 Task: Send an email with the signature Anthony Hernandez with the subject 'Networking opportunity' and the message 'I look forward to hearing from you soon.' from softage.1@softage.net to softage.6@softage.net with an attached document Technical_specifications.pdf and move the email from Sent Items to the folder Tax documents
Action: Mouse moved to (92, 133)
Screenshot: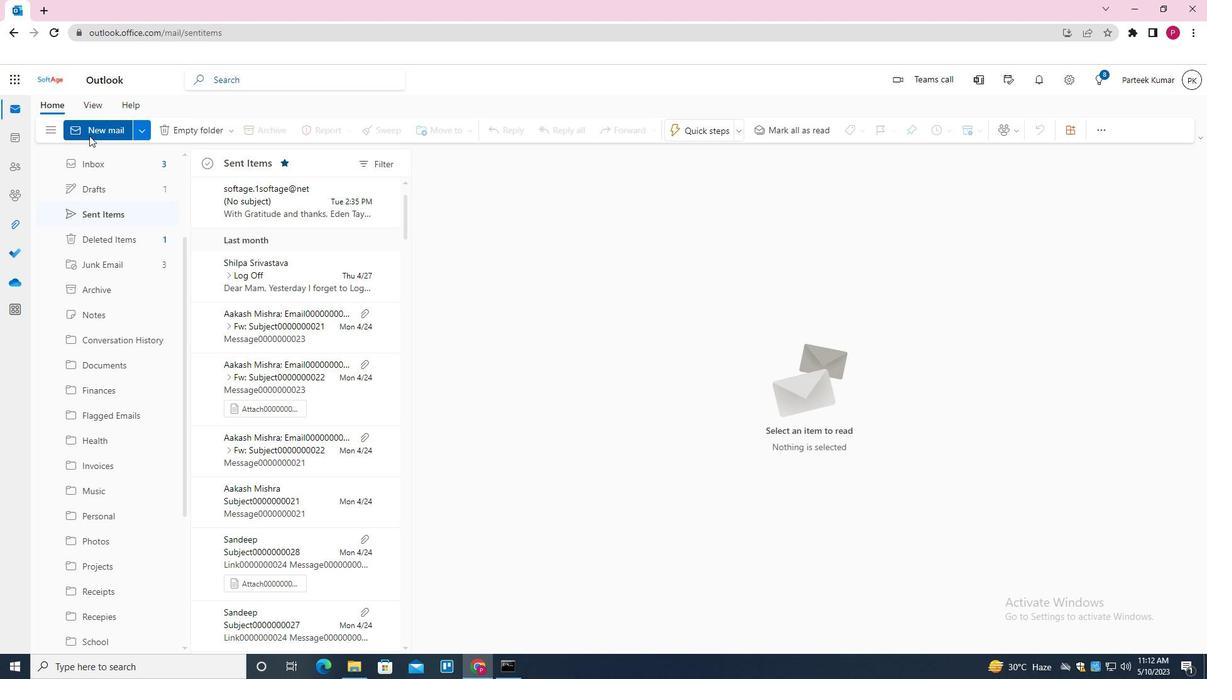 
Action: Mouse pressed left at (92, 133)
Screenshot: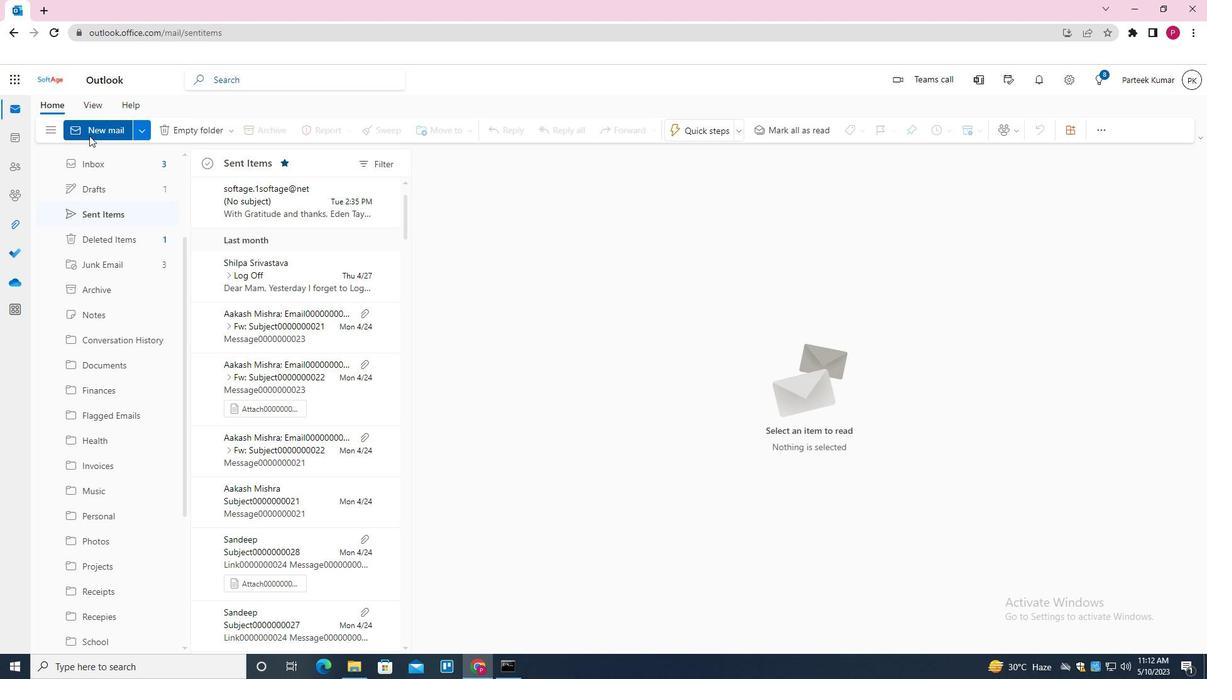 
Action: Mouse moved to (566, 304)
Screenshot: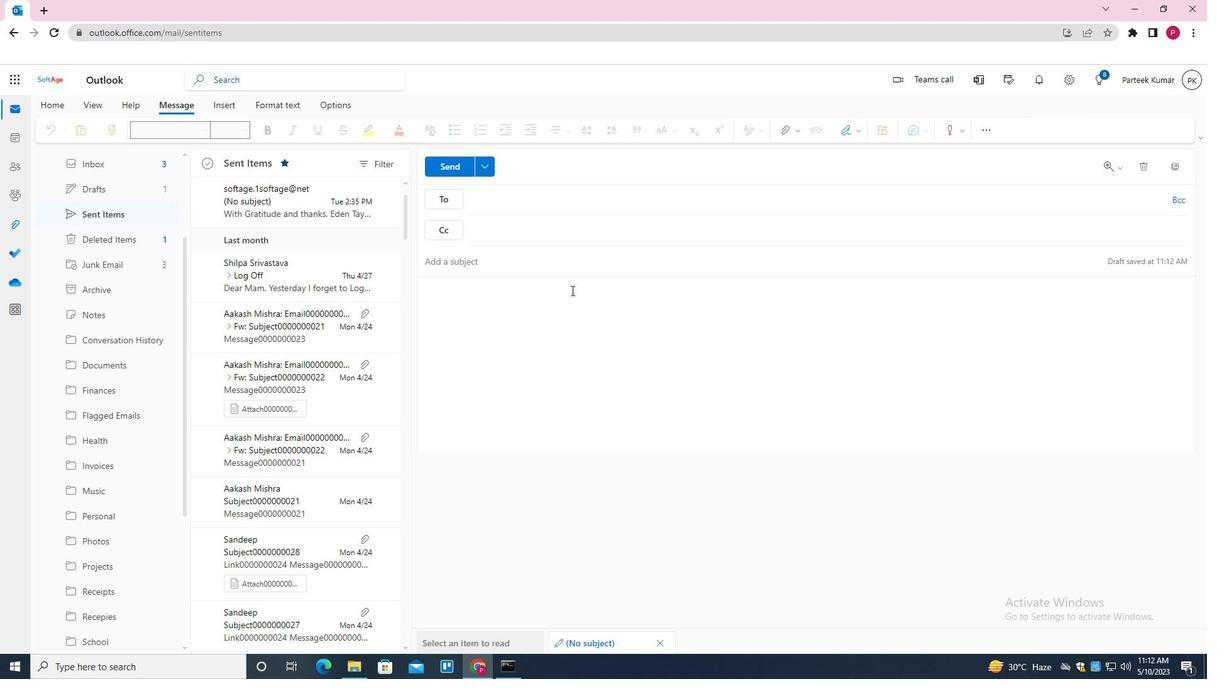 
Action: Mouse pressed left at (566, 304)
Screenshot: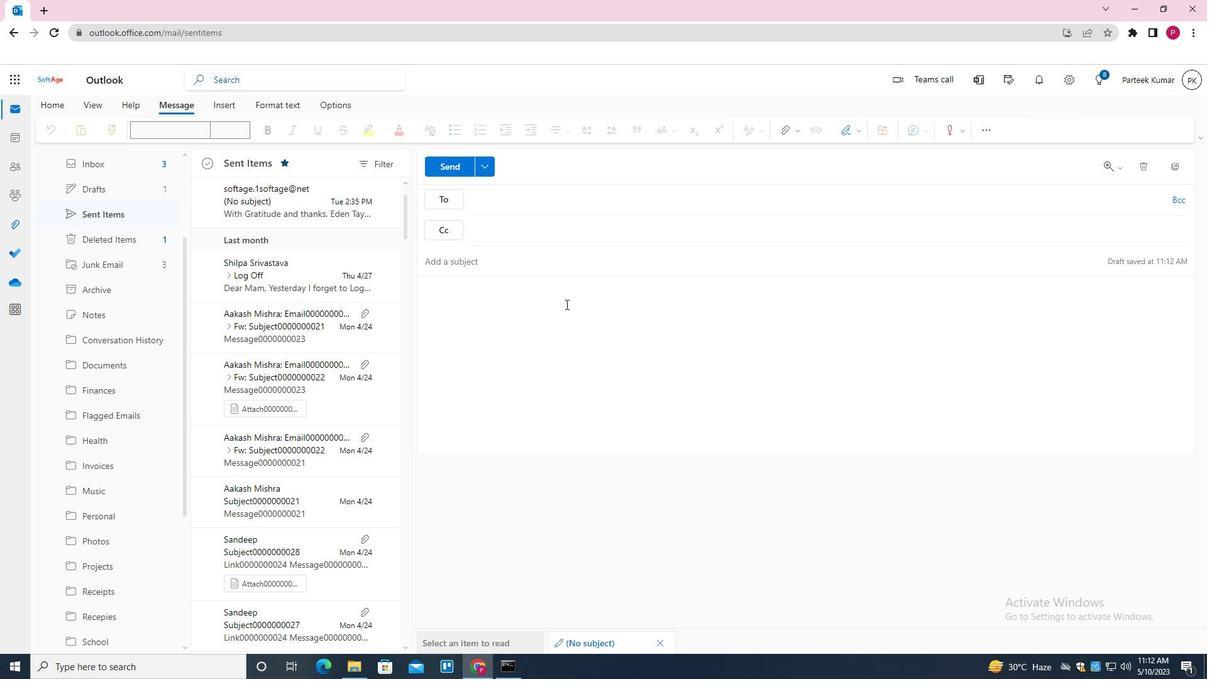 
Action: Mouse moved to (857, 131)
Screenshot: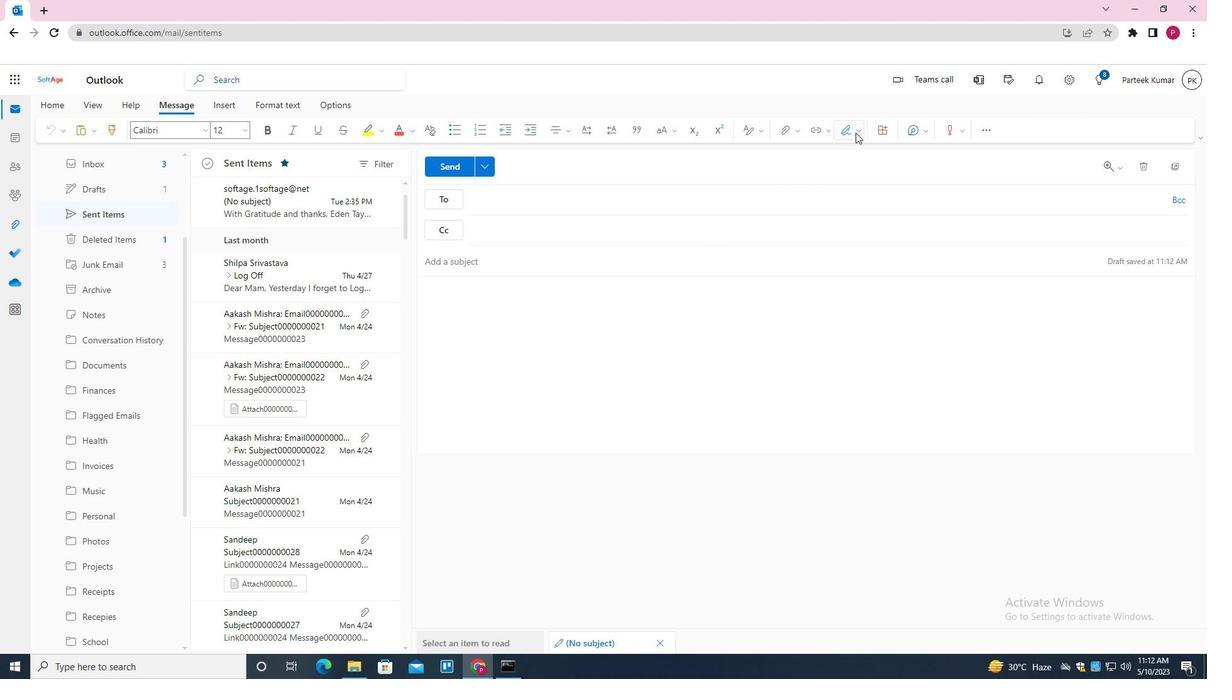 
Action: Mouse pressed left at (857, 131)
Screenshot: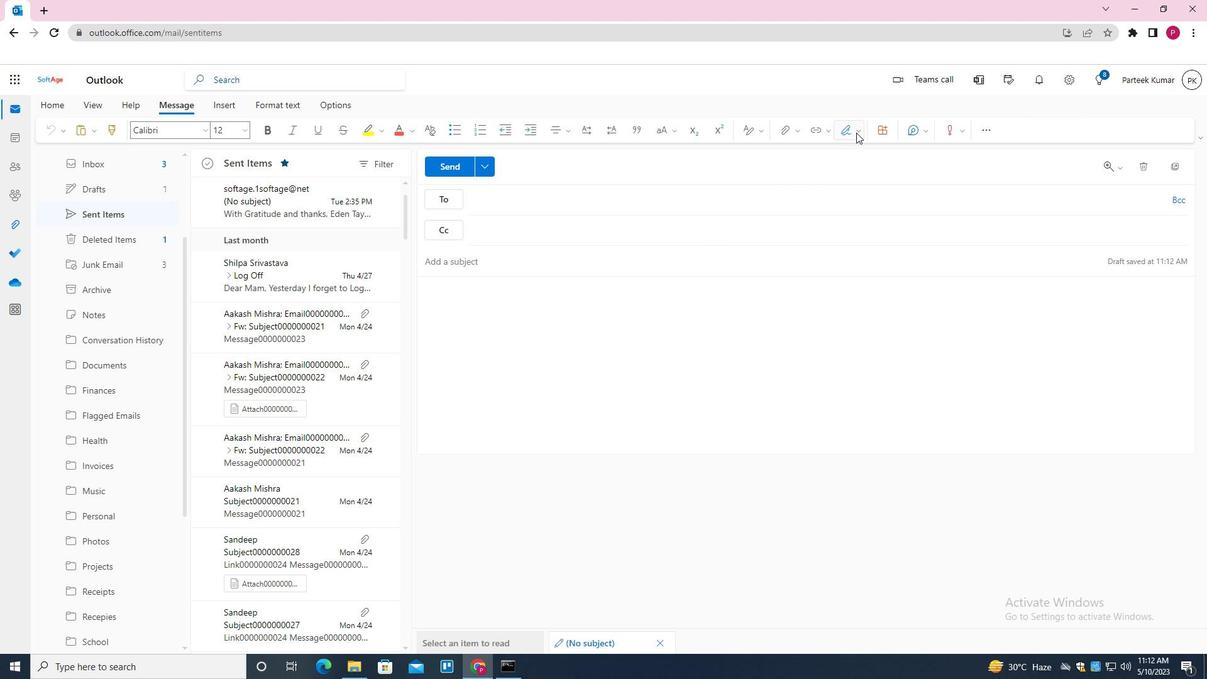 
Action: Mouse moved to (818, 451)
Screenshot: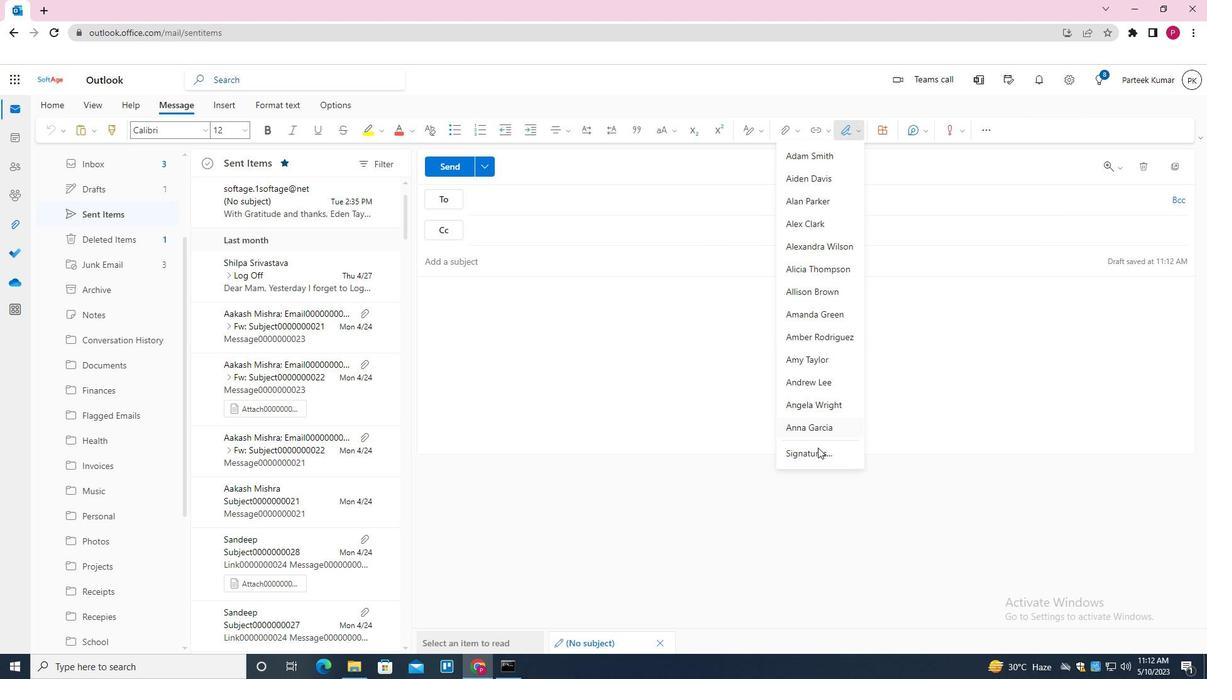 
Action: Mouse pressed left at (818, 451)
Screenshot: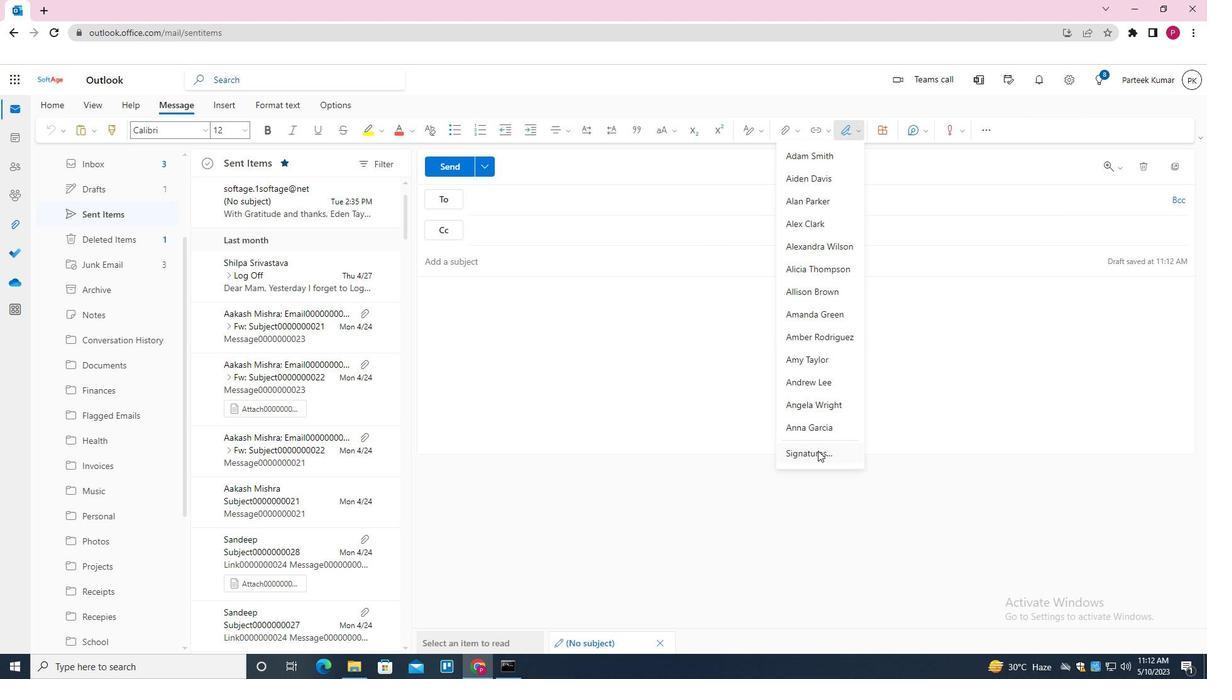 
Action: Mouse moved to (524, 210)
Screenshot: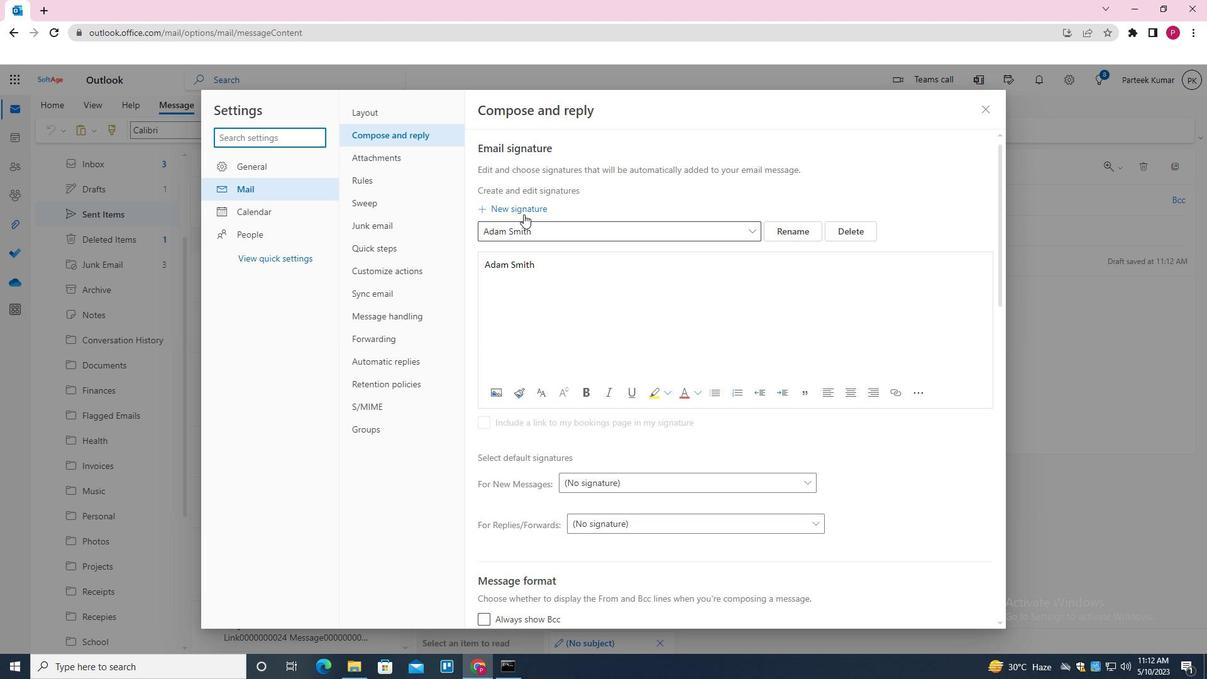 
Action: Mouse pressed left at (524, 210)
Screenshot: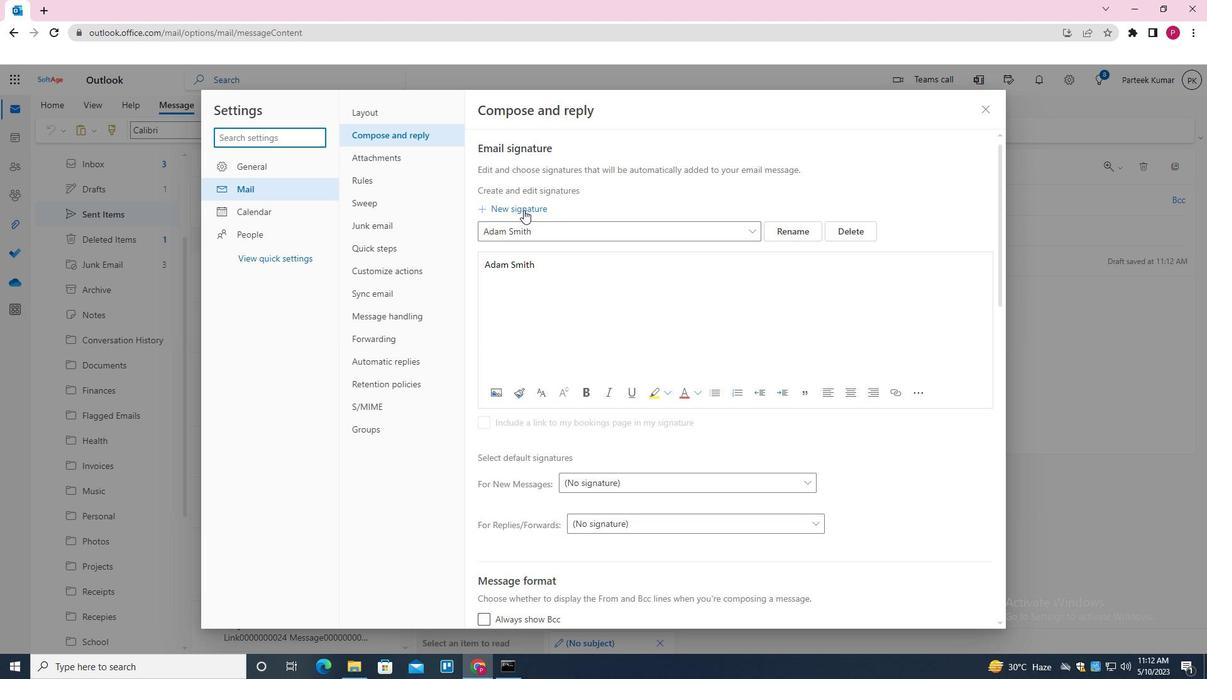 
Action: Mouse moved to (530, 229)
Screenshot: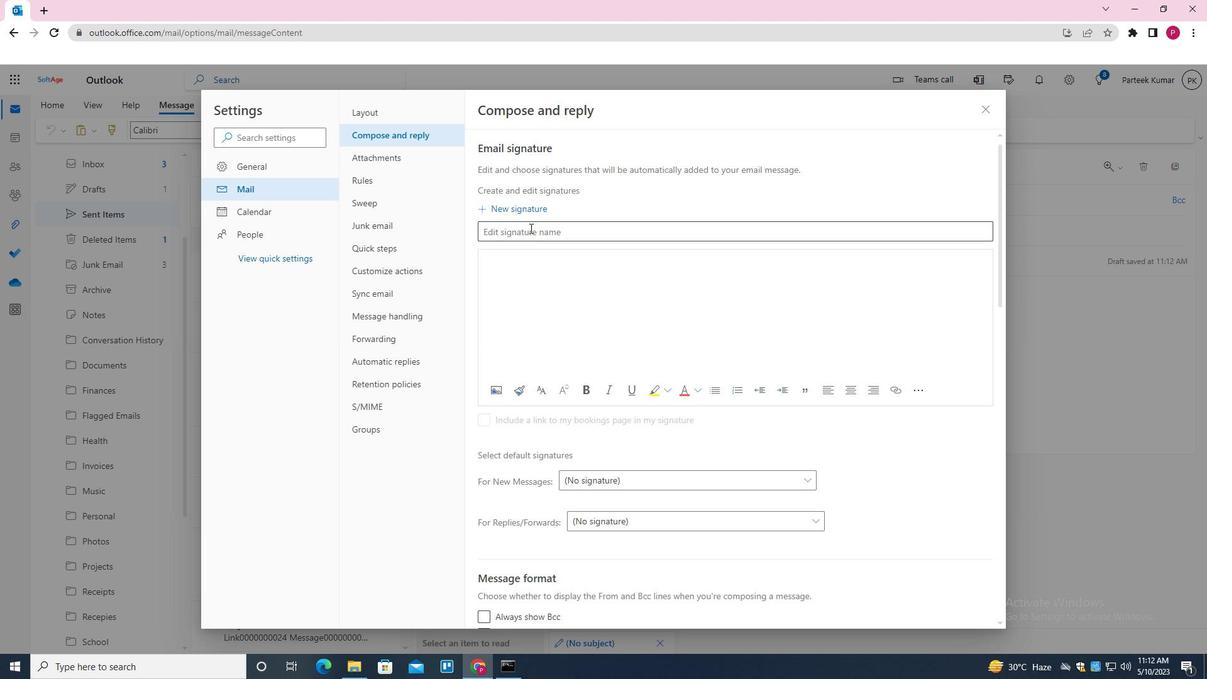 
Action: Mouse pressed left at (530, 229)
Screenshot: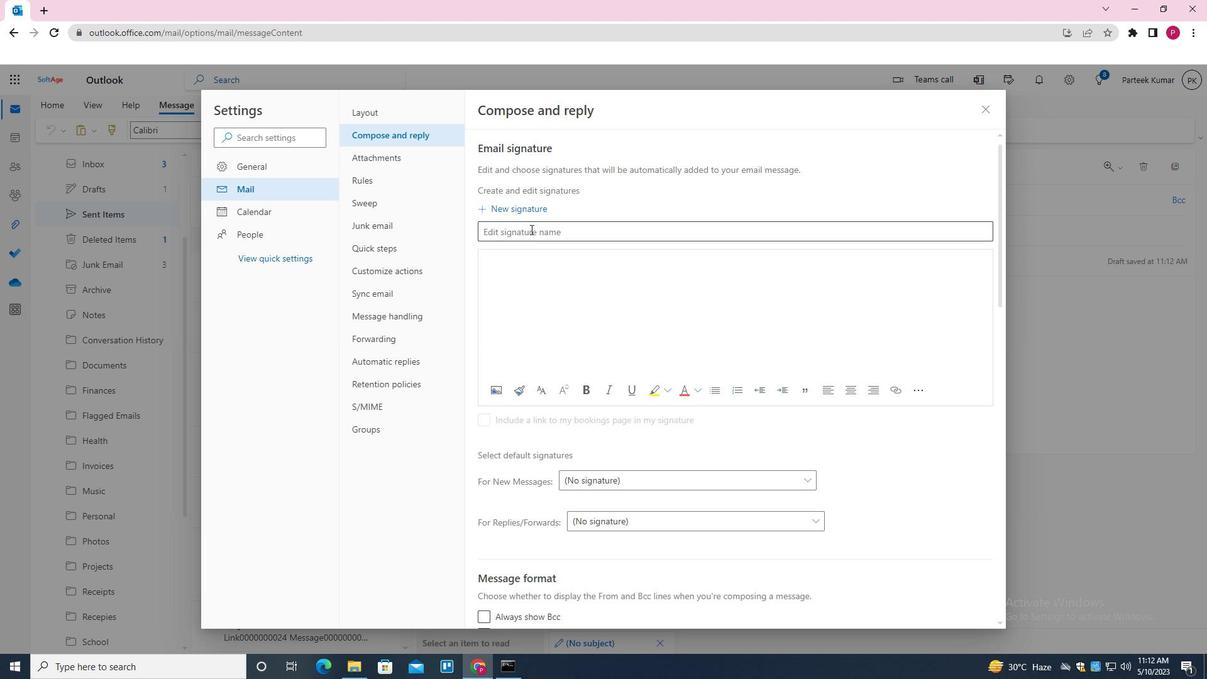 
Action: Key pressed <Key.shift>ANTHONY<Key.space><Key.shift><Key.shift>HERNENDAZ
Screenshot: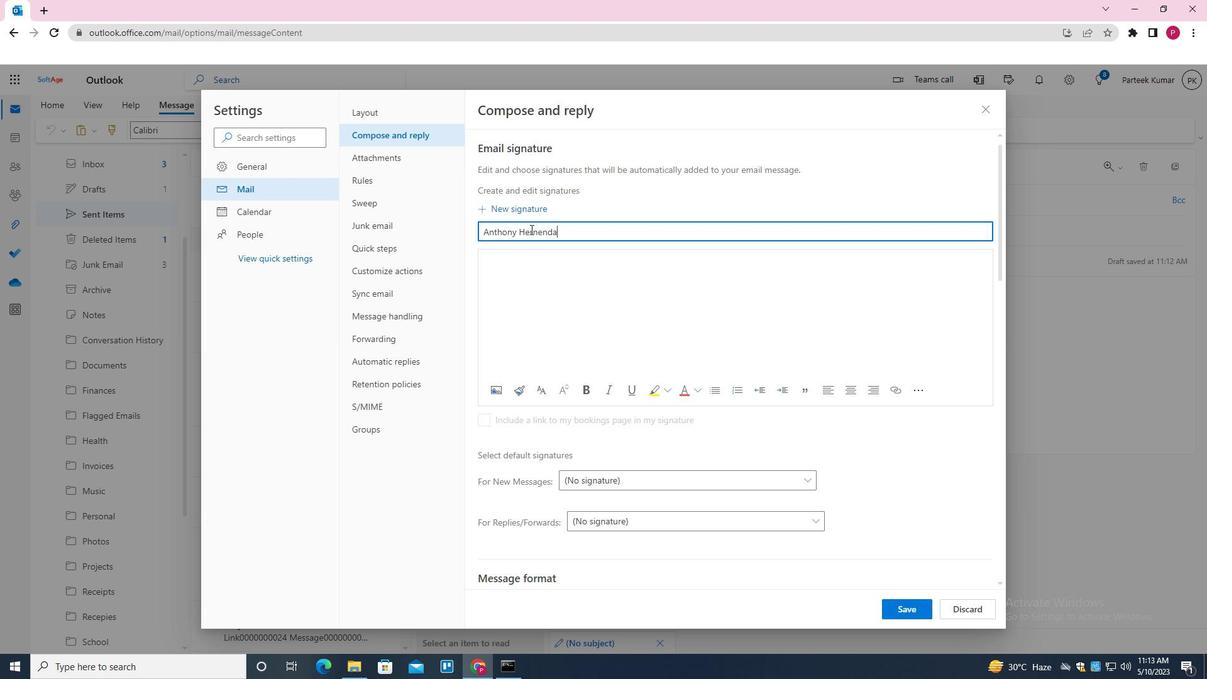 
Action: Mouse moved to (570, 231)
Screenshot: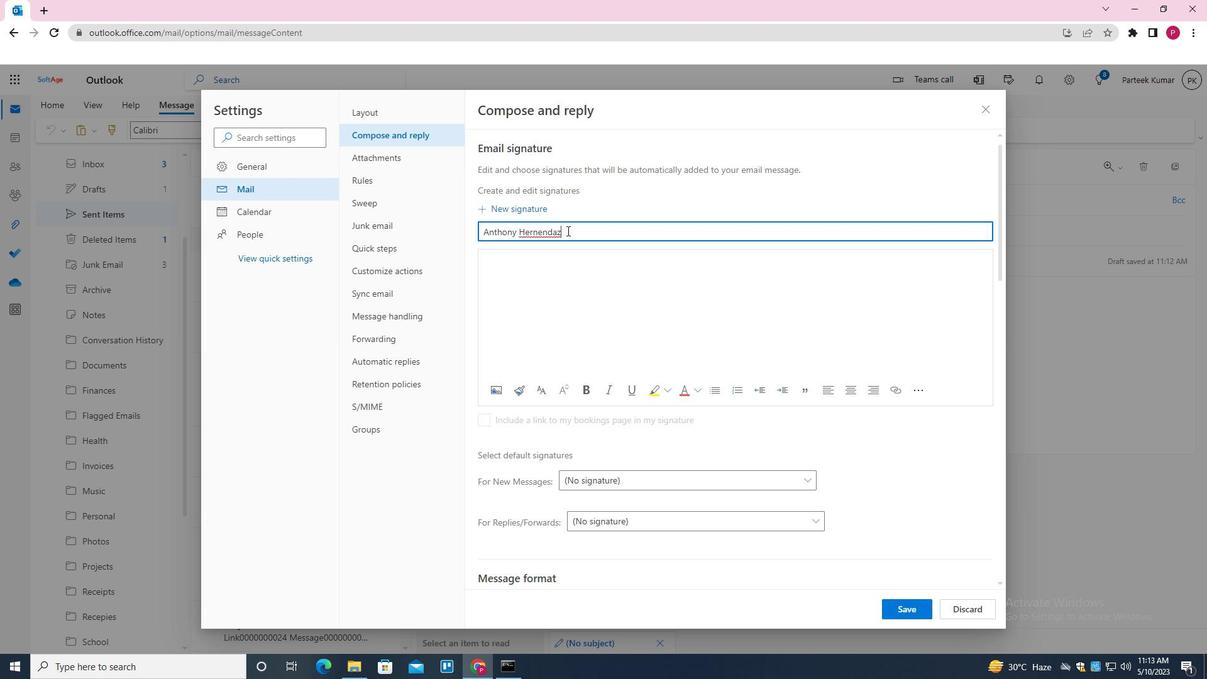 
Action: Mouse pressed left at (570, 231)
Screenshot: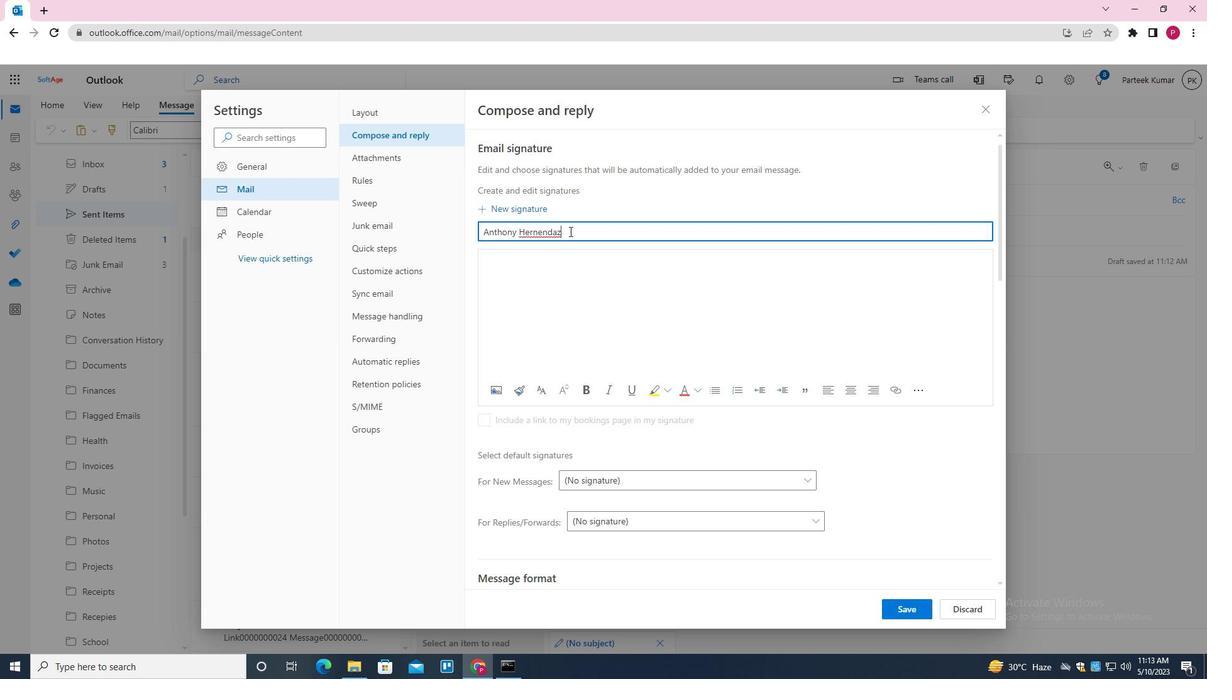 
Action: Key pressed <Key.backspace><Key.backspace><Key.backspace><Key.backspace><Key.backspace>ANDEZ
Screenshot: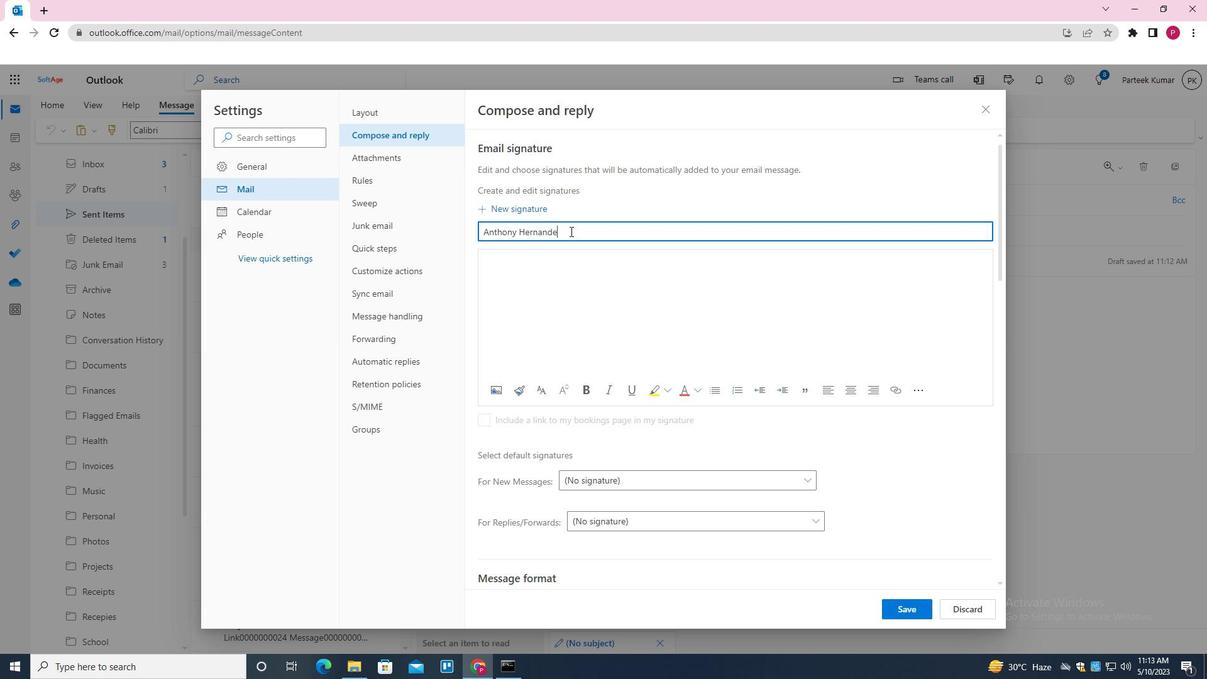 
Action: Mouse moved to (568, 258)
Screenshot: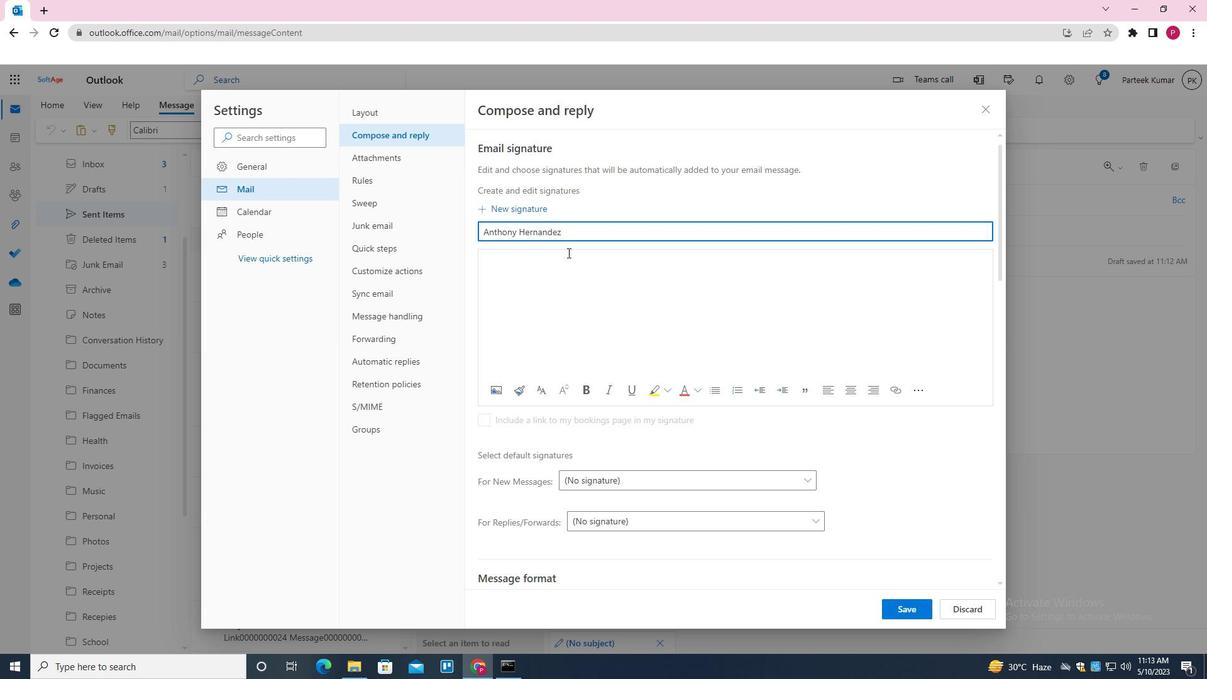 
Action: Mouse pressed left at (568, 258)
Screenshot: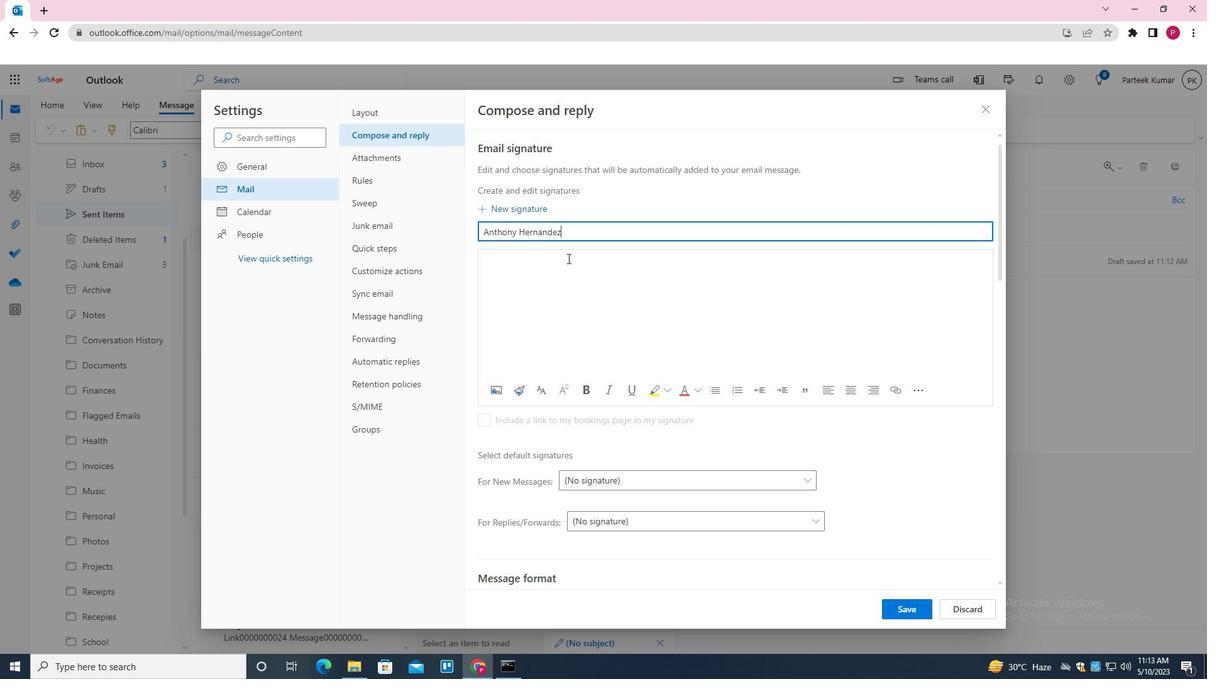 
Action: Key pressed <Key.shift>ANTHONY<Key.space><Key.shift>HERNANDEZ
Screenshot: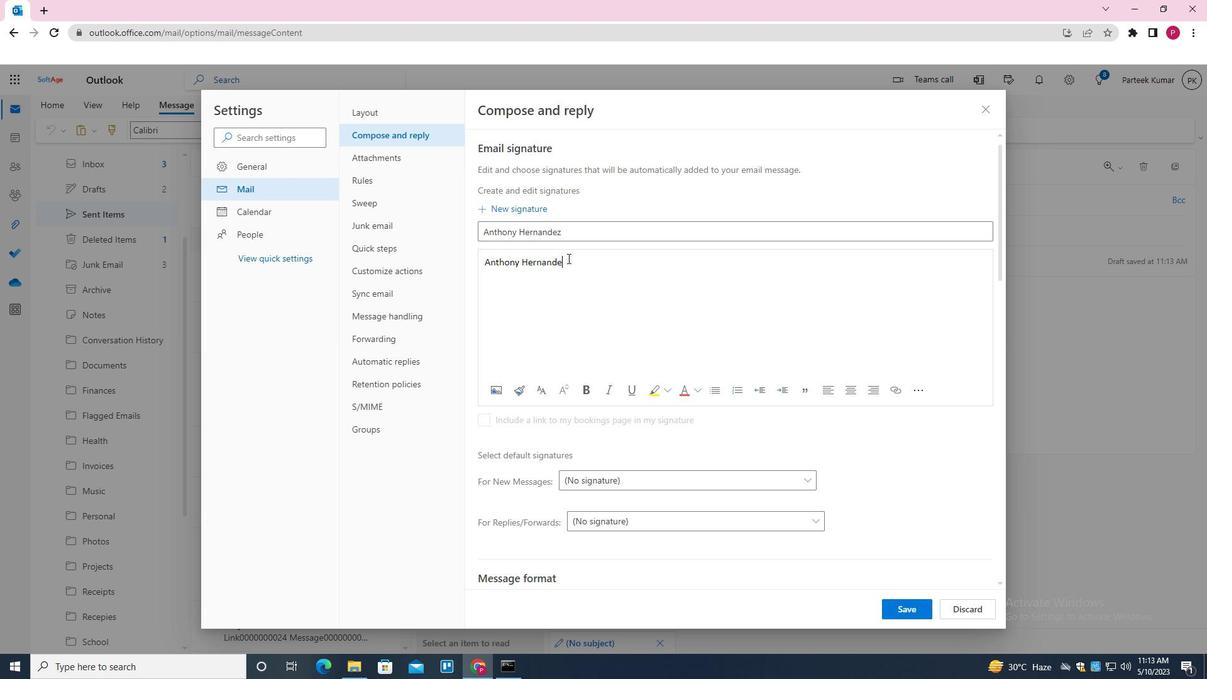 
Action: Mouse moved to (910, 620)
Screenshot: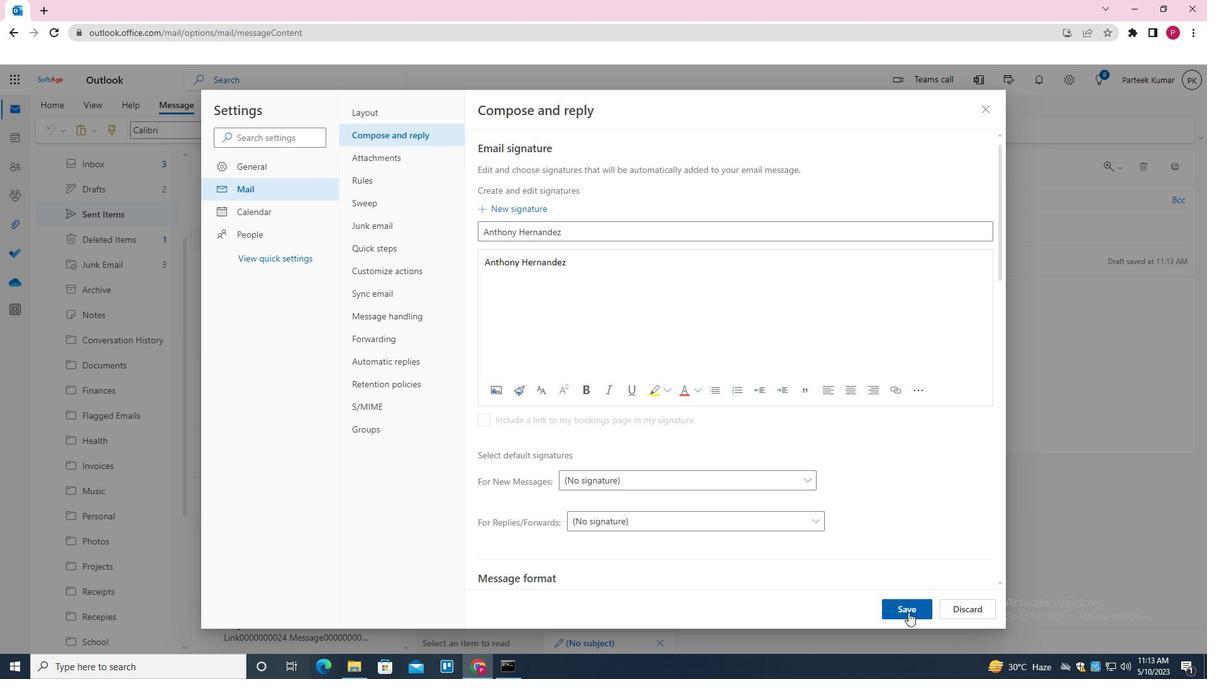 
Action: Mouse pressed left at (910, 620)
Screenshot: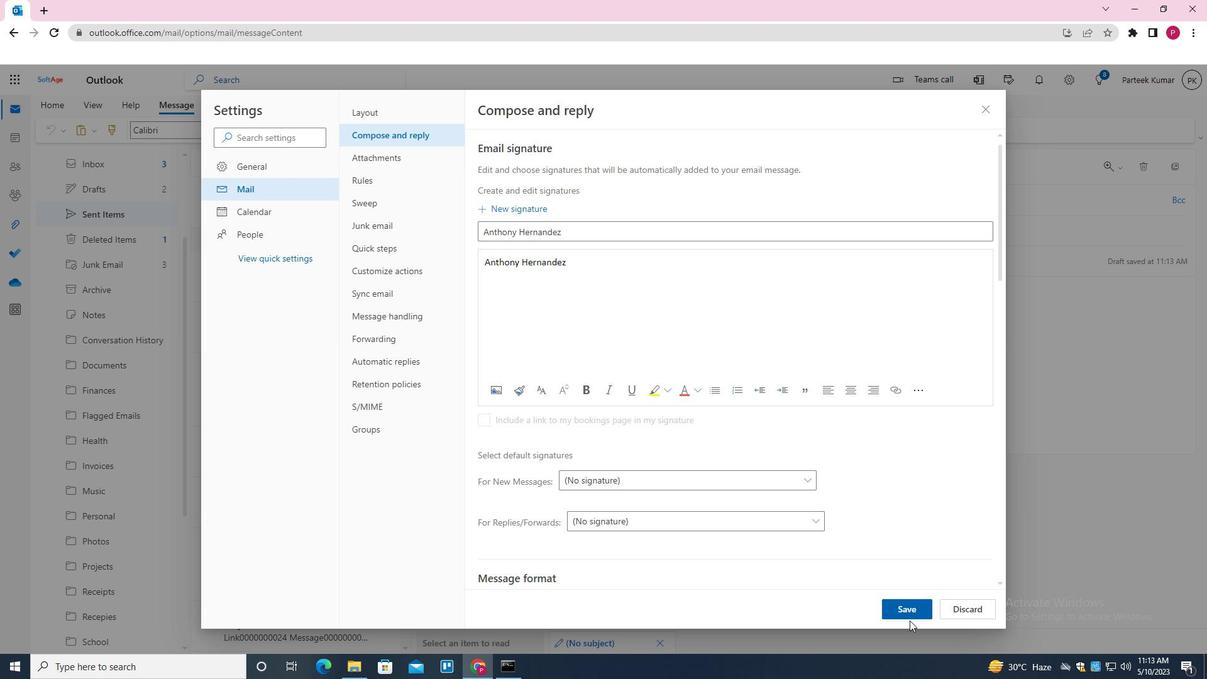 
Action: Mouse moved to (892, 606)
Screenshot: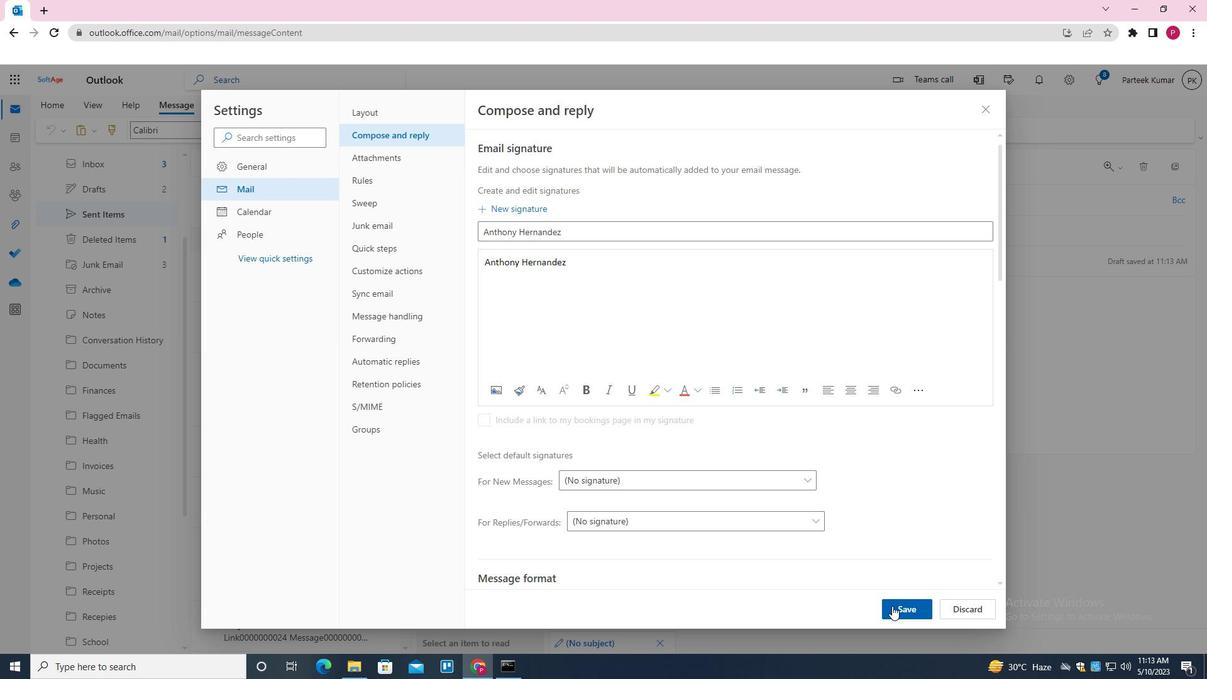 
Action: Mouse pressed left at (892, 606)
Screenshot: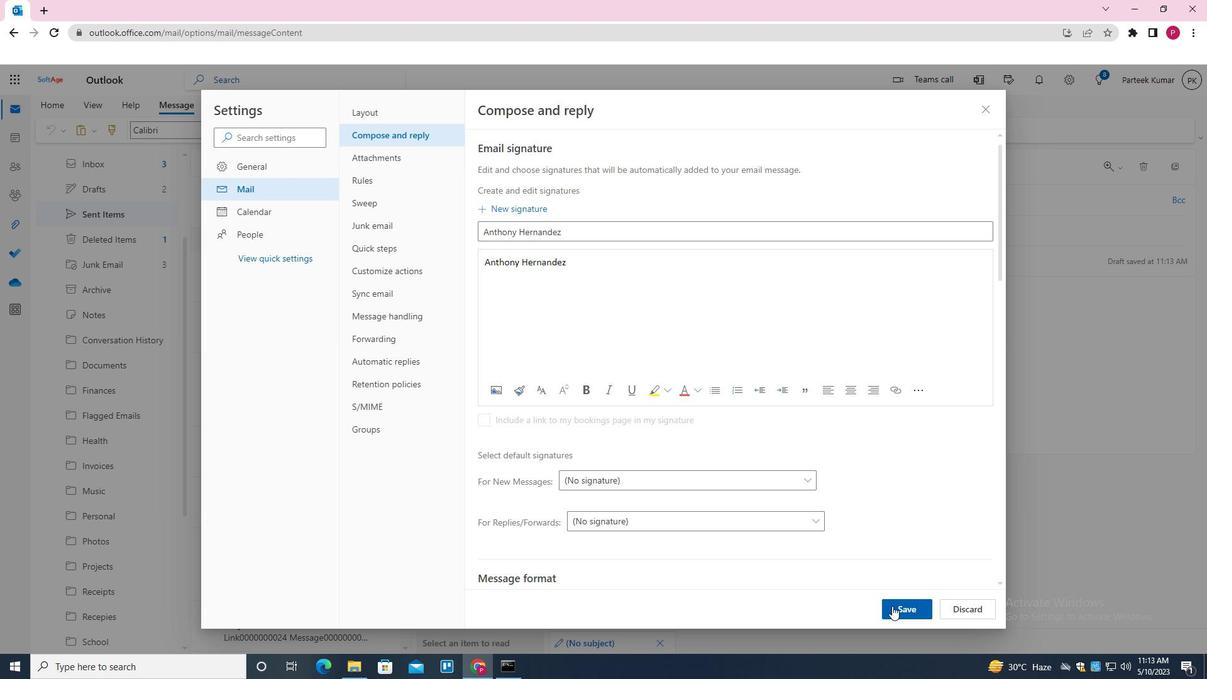 
Action: Mouse moved to (983, 105)
Screenshot: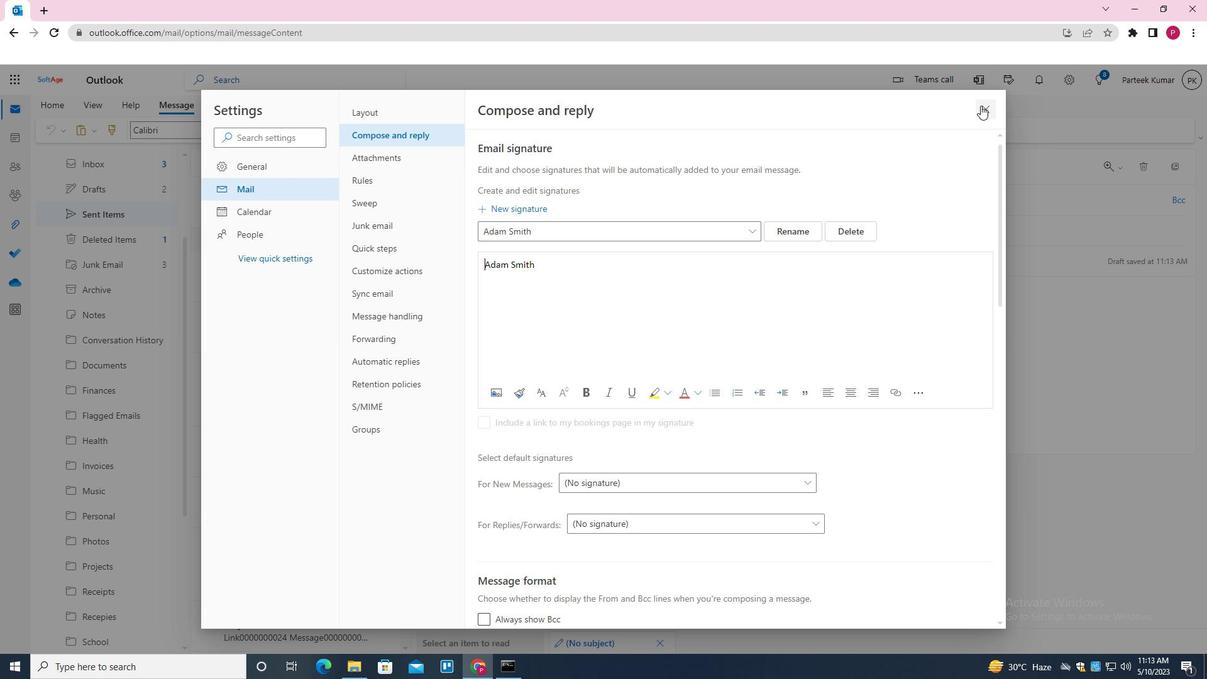 
Action: Mouse pressed left at (983, 105)
Screenshot: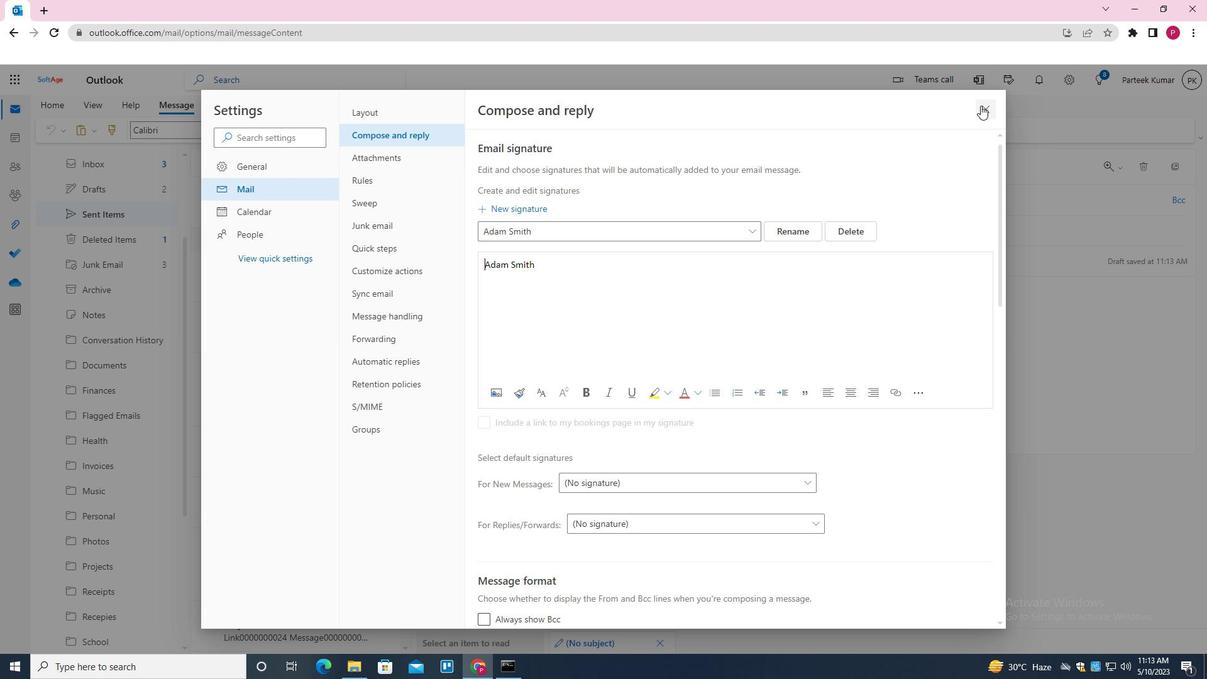 
Action: Mouse moved to (629, 348)
Screenshot: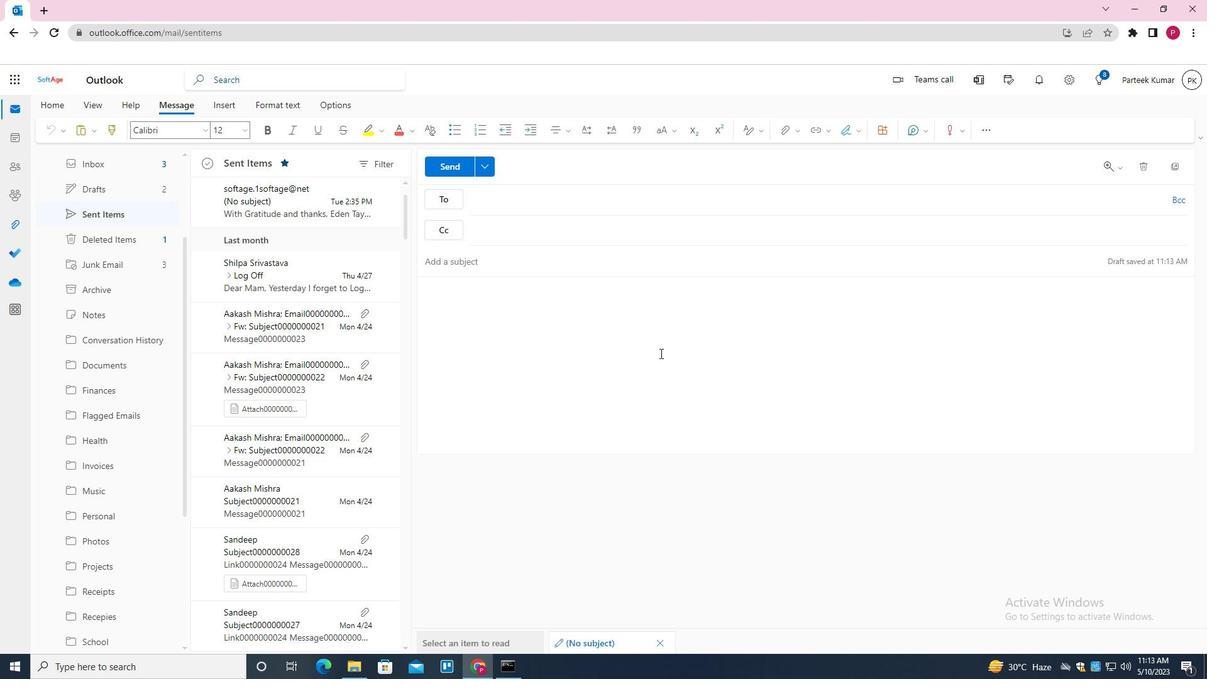 
Action: Mouse pressed left at (629, 348)
Screenshot: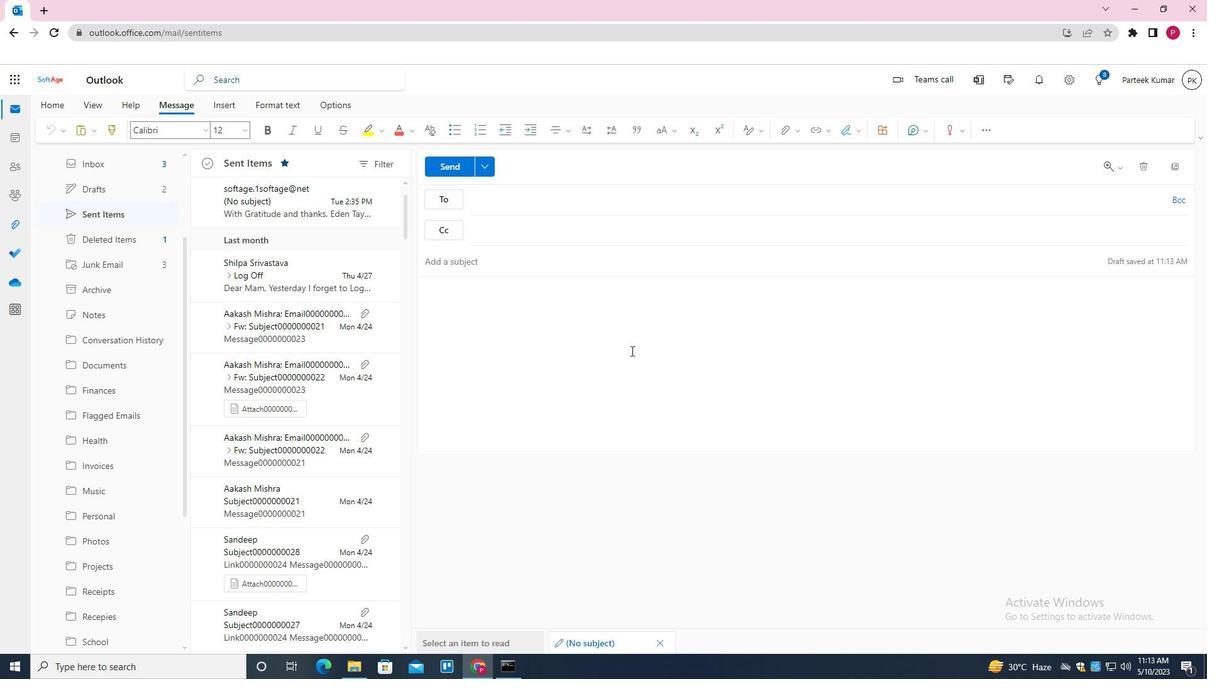 
Action: Mouse moved to (858, 134)
Screenshot: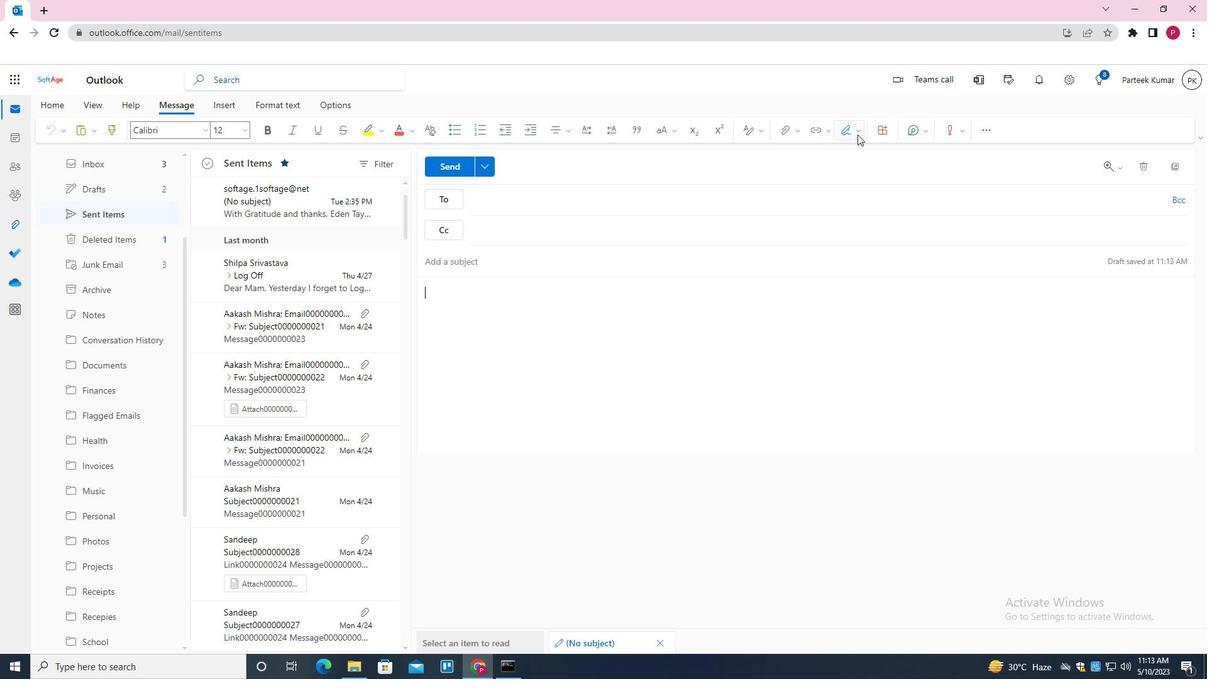 
Action: Mouse pressed left at (858, 134)
Screenshot: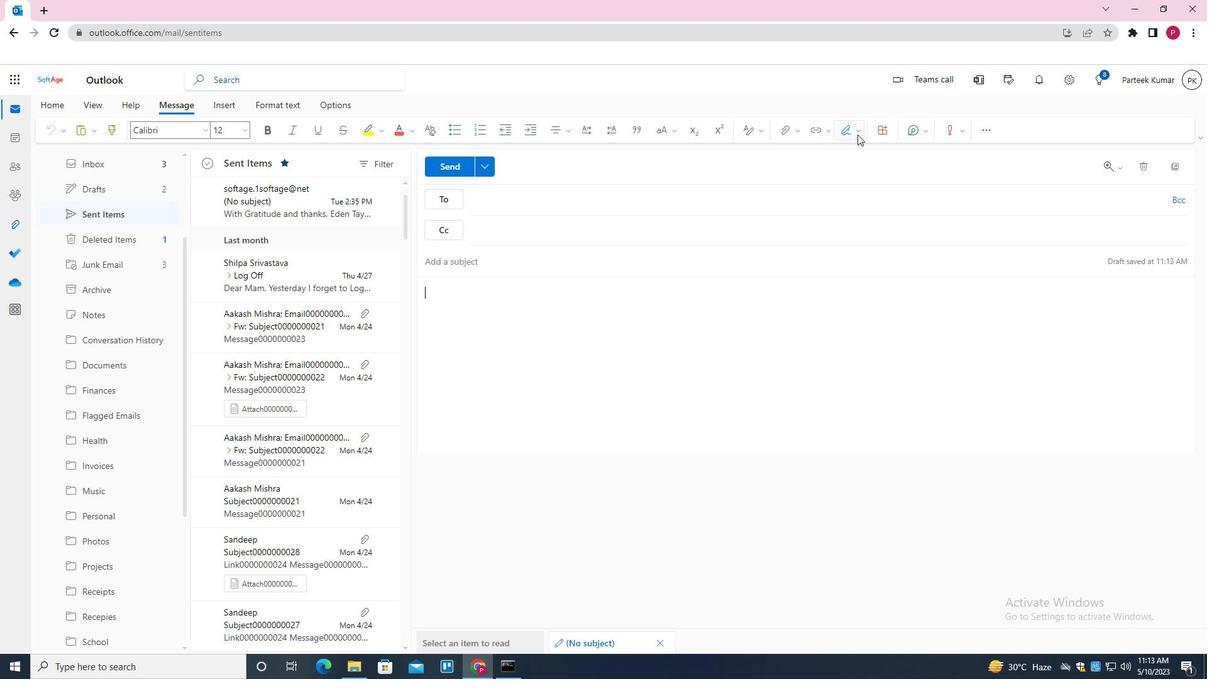 
Action: Mouse moved to (833, 449)
Screenshot: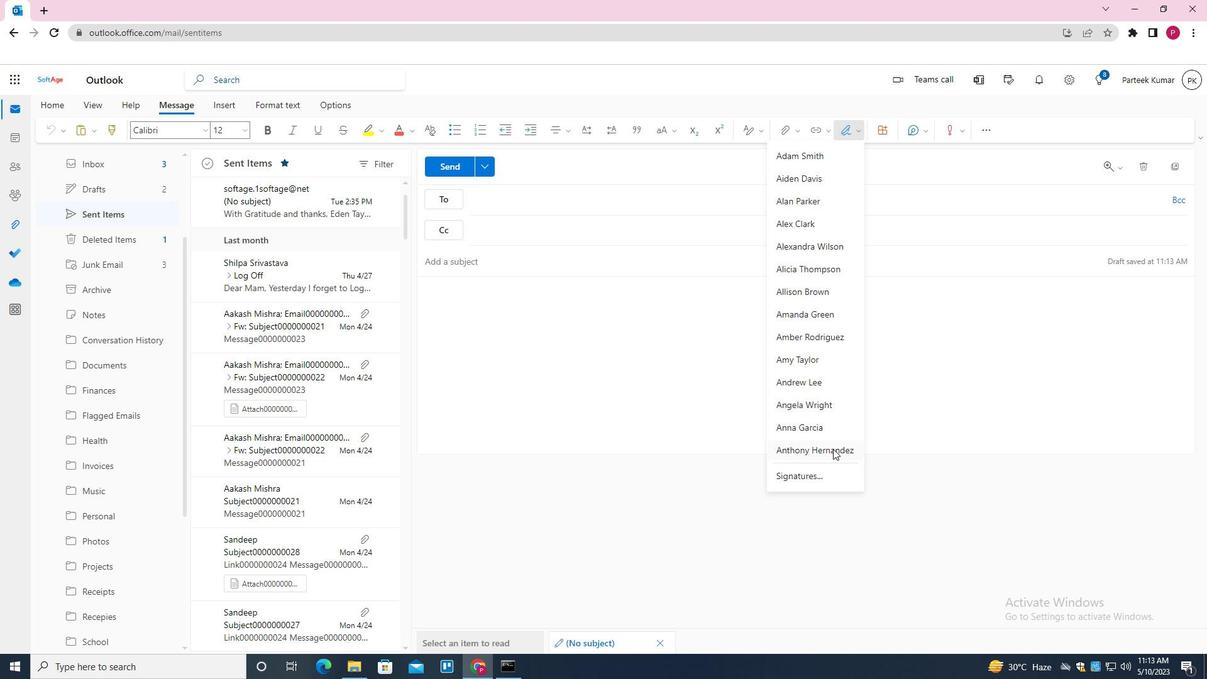 
Action: Mouse pressed left at (833, 449)
Screenshot: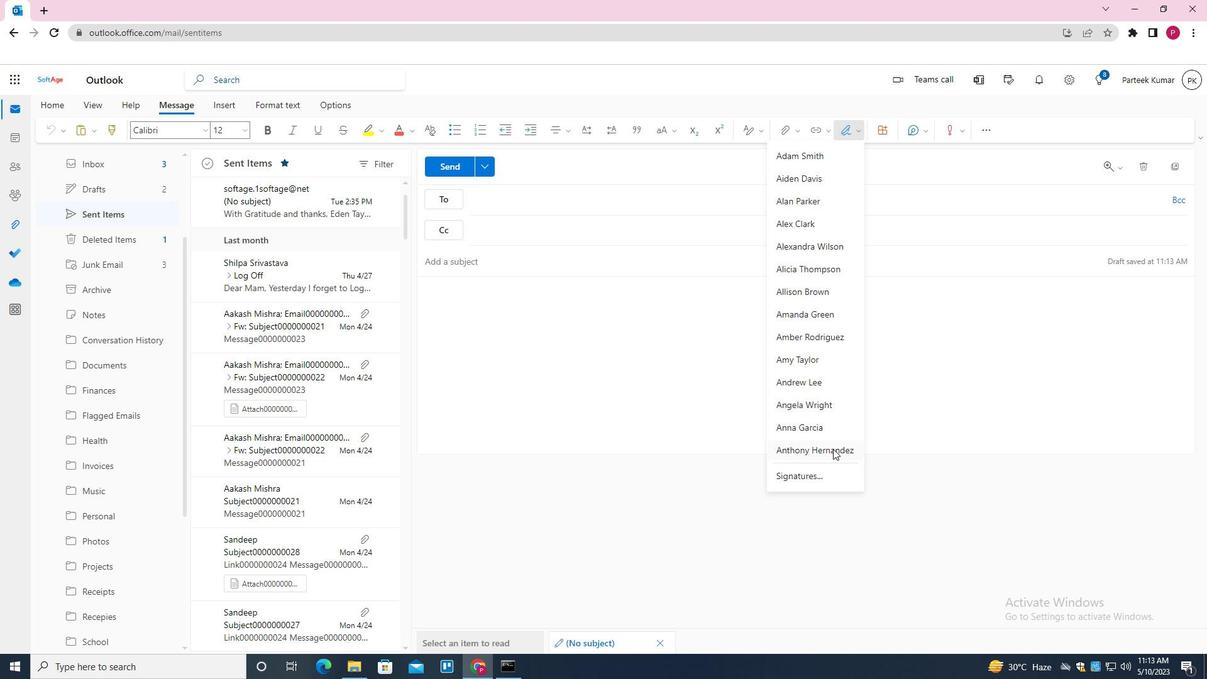 
Action: Mouse moved to (494, 256)
Screenshot: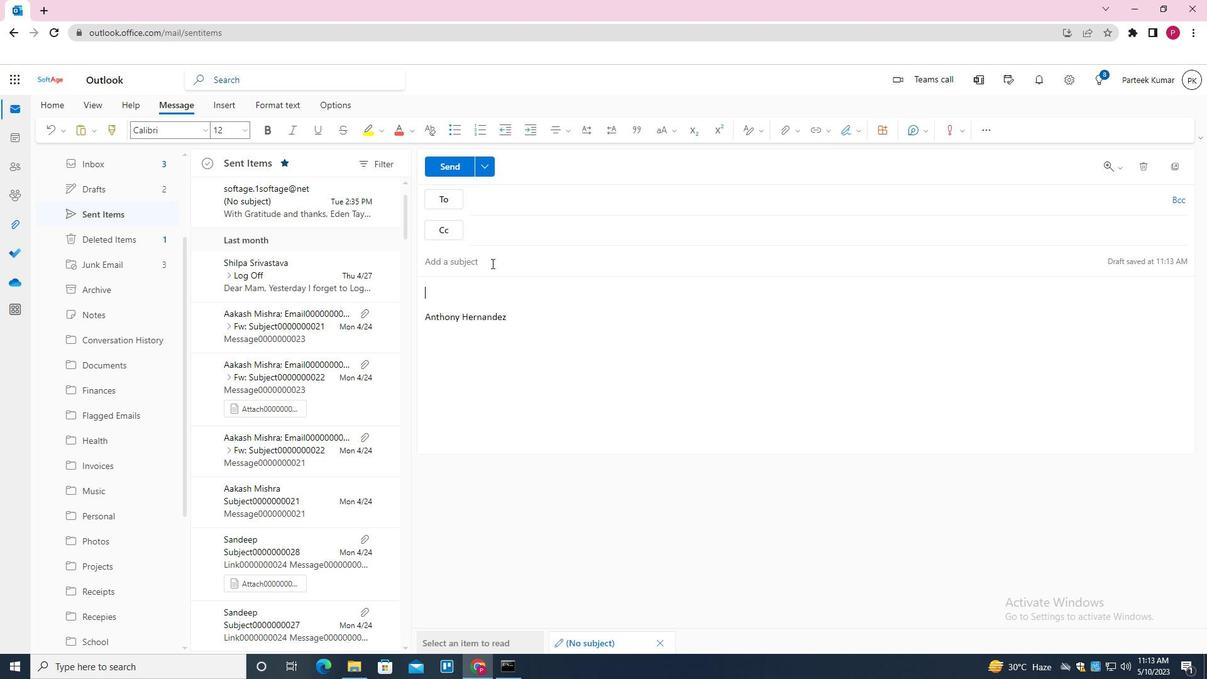 
Action: Mouse pressed left at (494, 256)
Screenshot: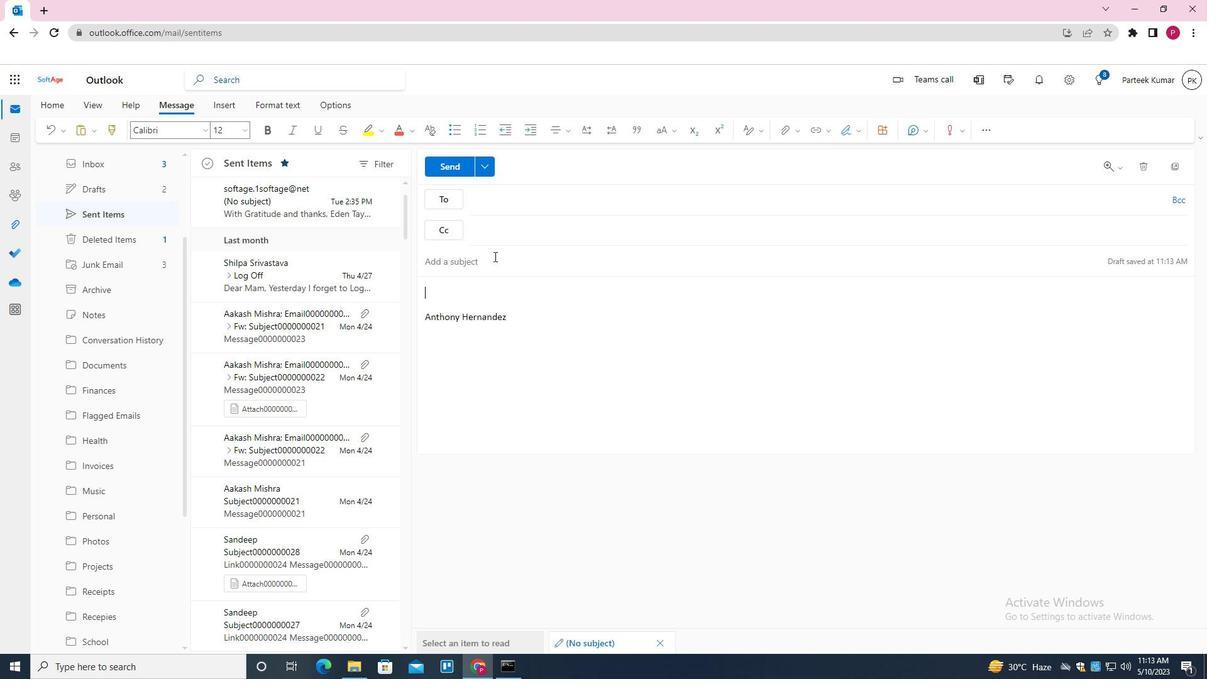 
Action: Key pressed <Key.shift>NETWORKING<Key.space>OPPORTUNITY
Screenshot: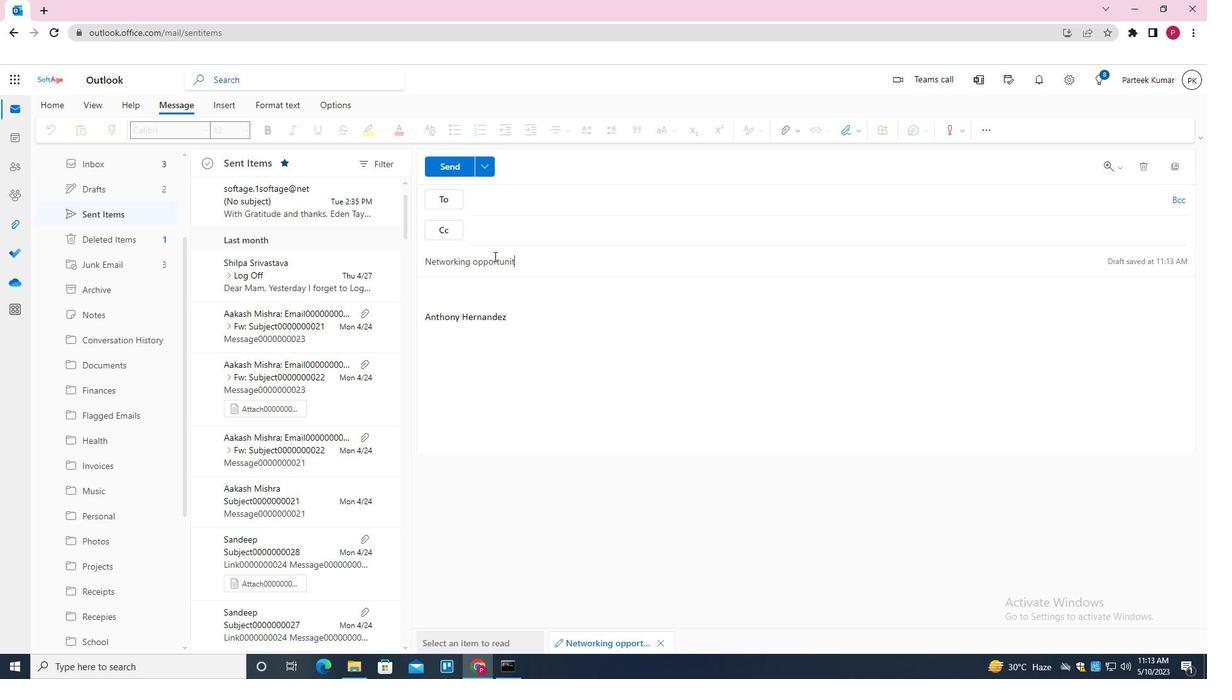 
Action: Mouse moved to (454, 290)
Screenshot: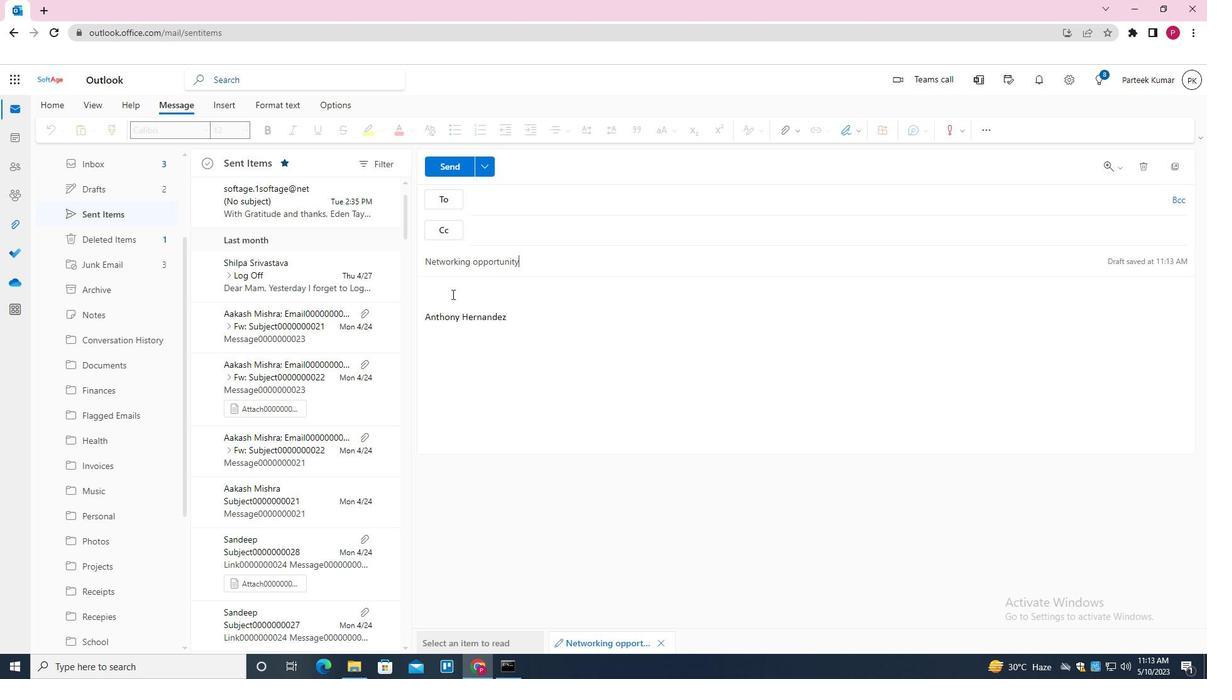 
Action: Mouse pressed left at (454, 290)
Screenshot: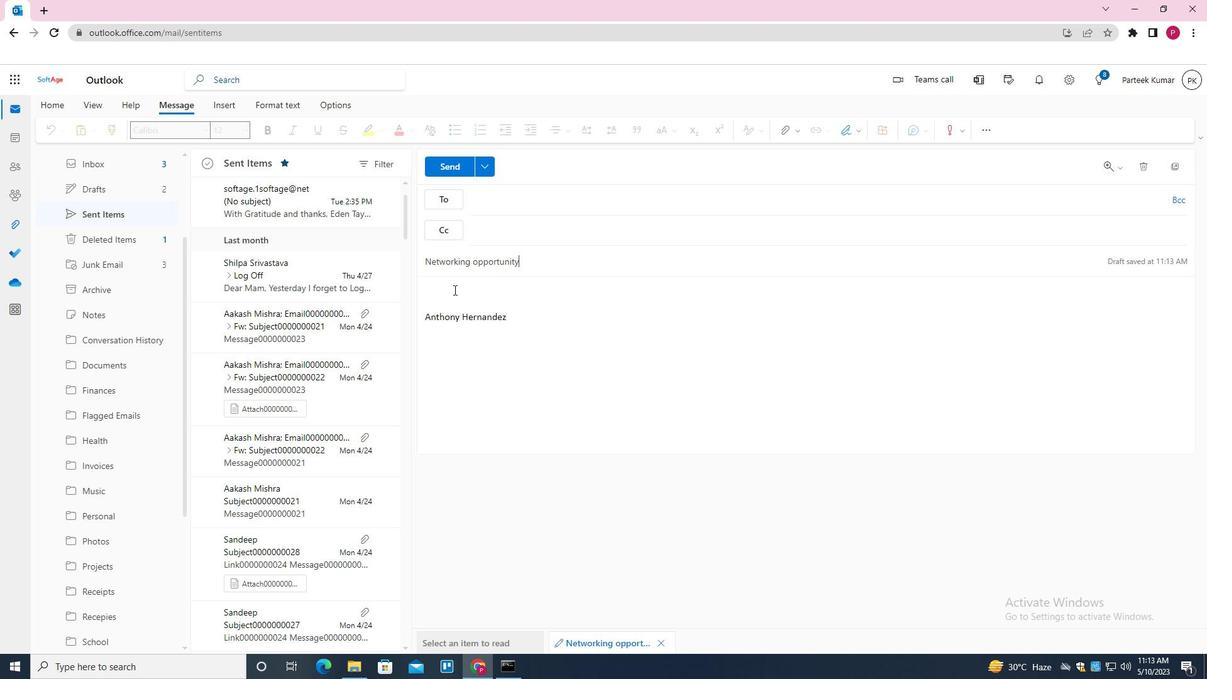 
Action: Key pressed <Key.shift>I<Key.space>LOOK<Key.space>FORWARD<Key.space>TO<Key.space>HEARING<Key.space>FROM<Key.space>YOU<Key.space>SOON
Screenshot: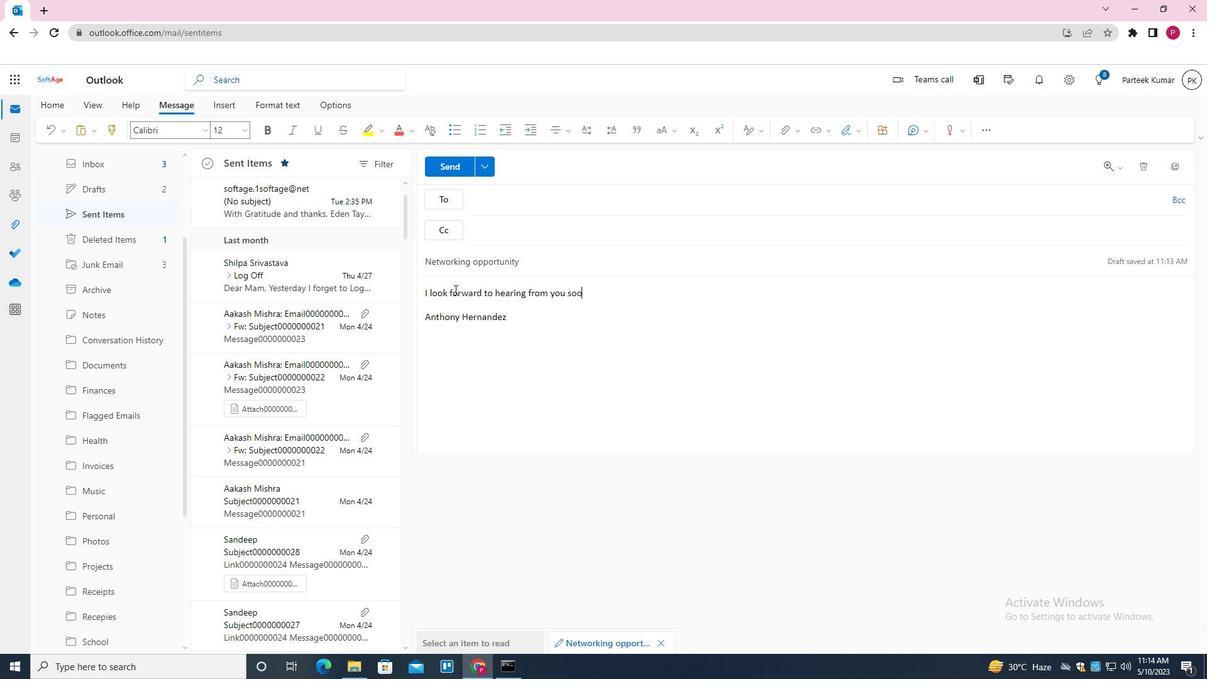 
Action: Mouse moved to (487, 200)
Screenshot: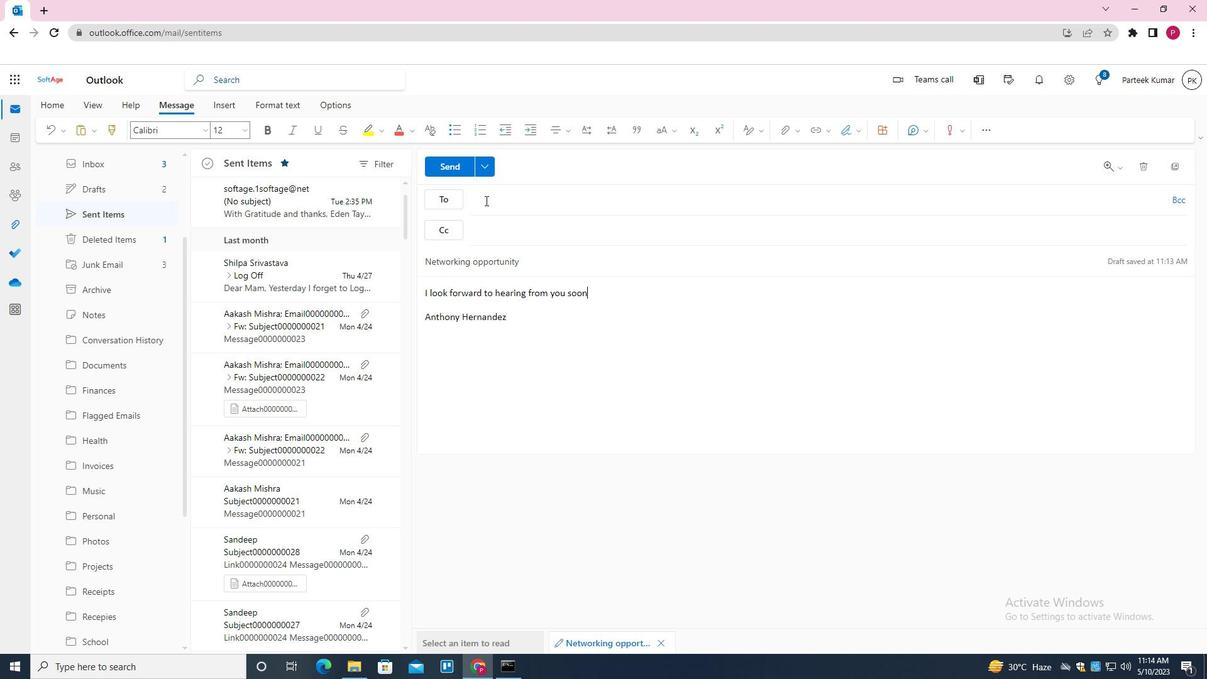 
Action: Mouse pressed left at (487, 200)
Screenshot: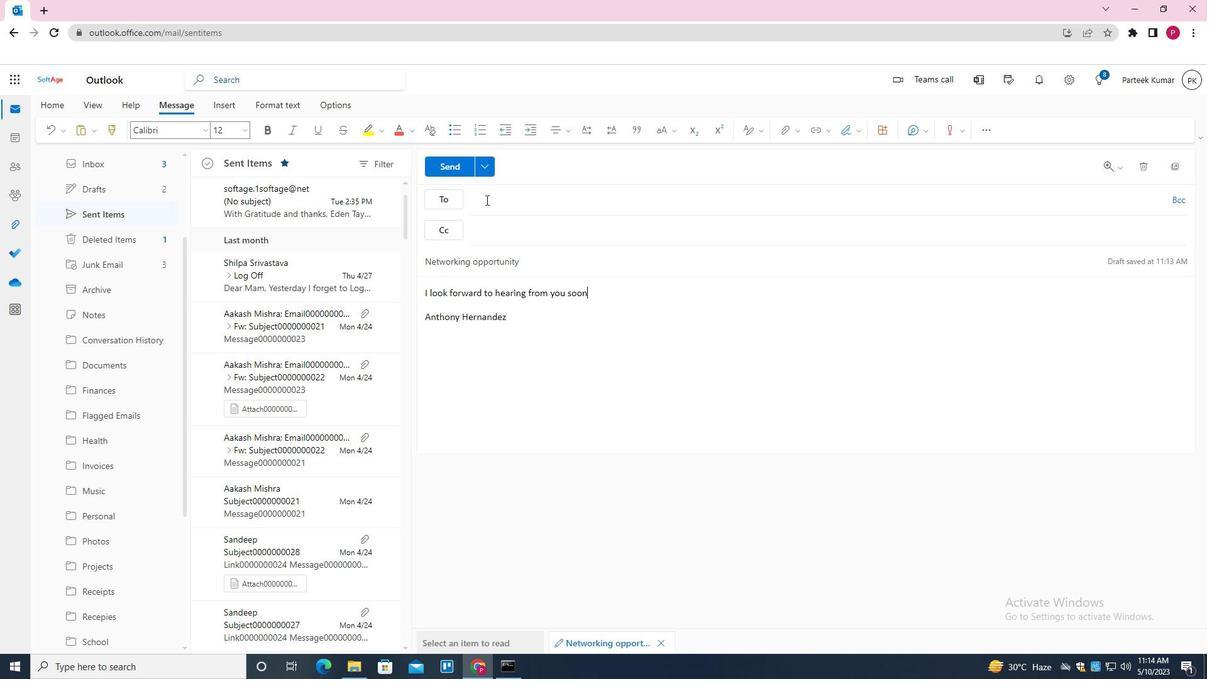 
Action: Mouse moved to (487, 200)
Screenshot: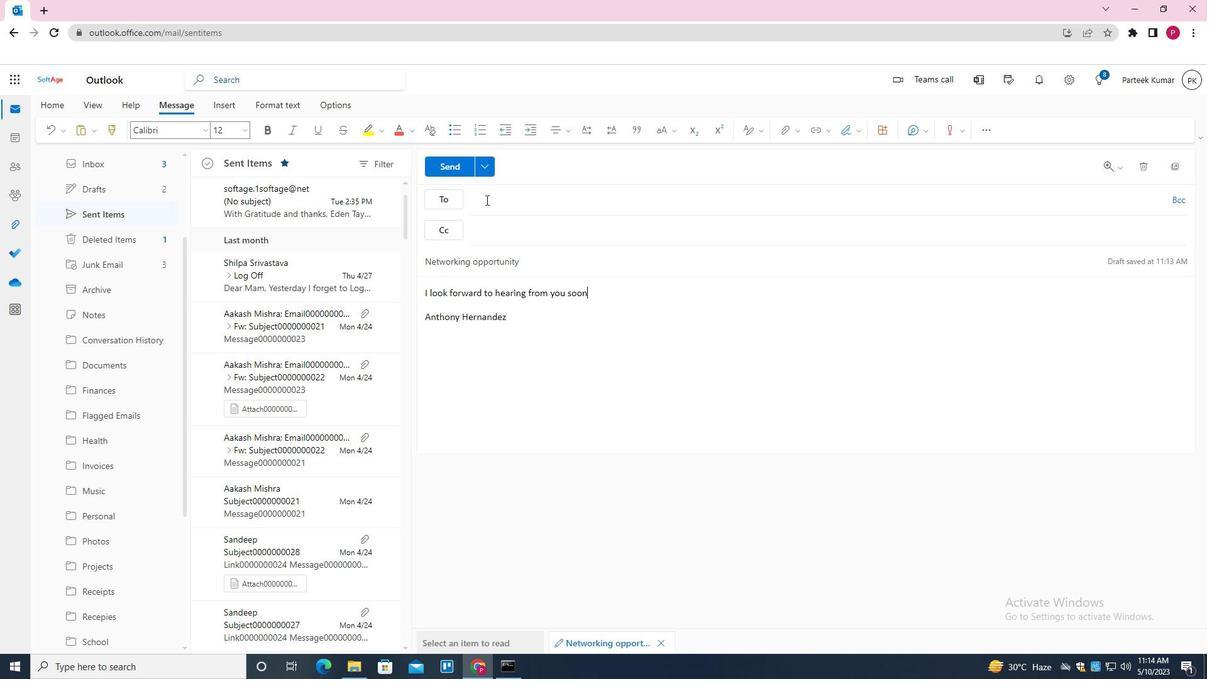 
Action: Key pressed SOFTAGE.6<Key.shift>@SOFTAGE.NET<Key.enter>
Screenshot: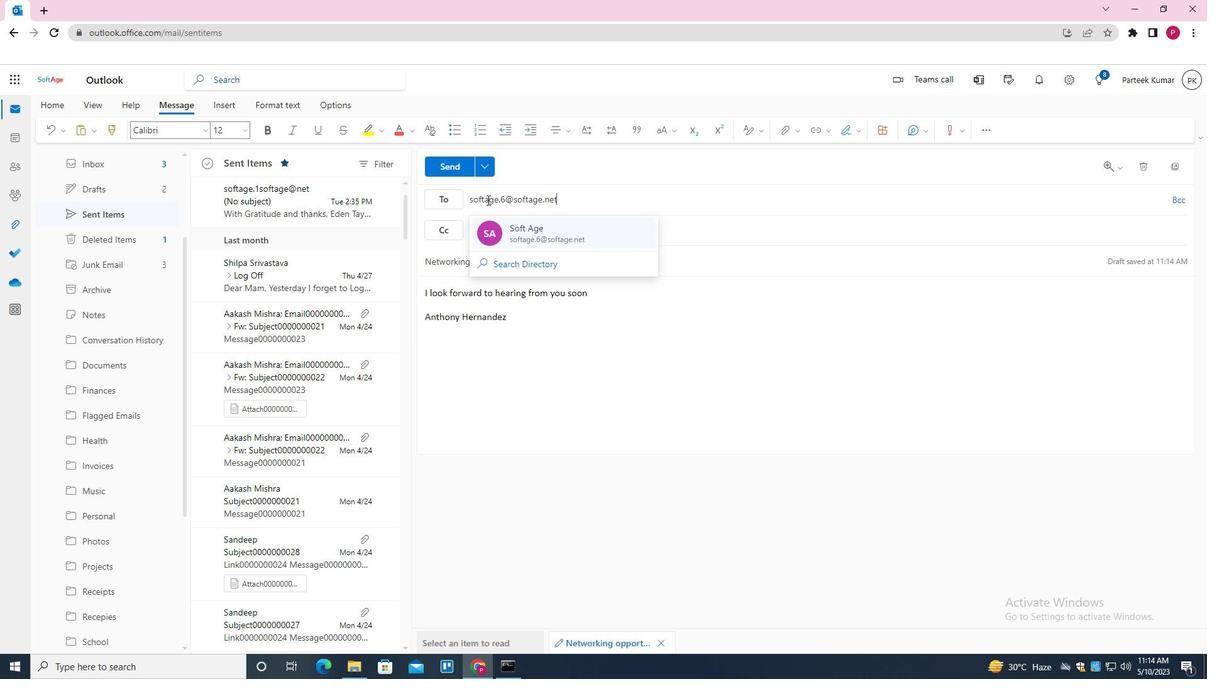 
Action: Mouse moved to (779, 129)
Screenshot: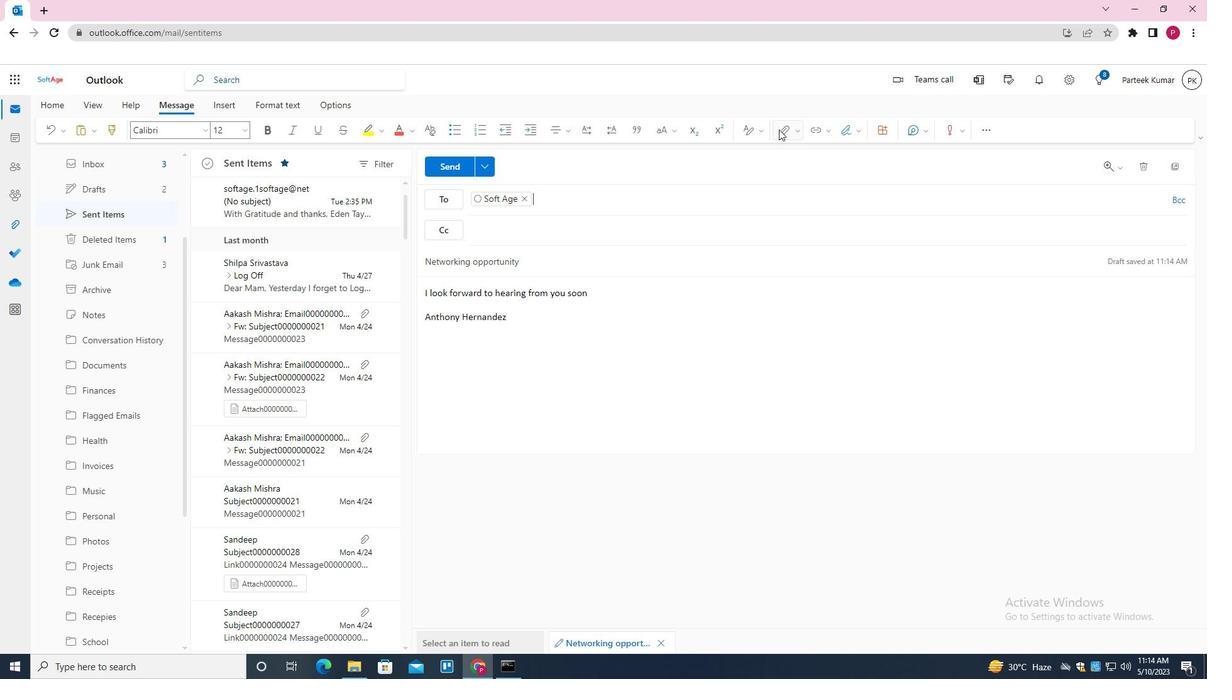 
Action: Mouse pressed left at (779, 129)
Screenshot: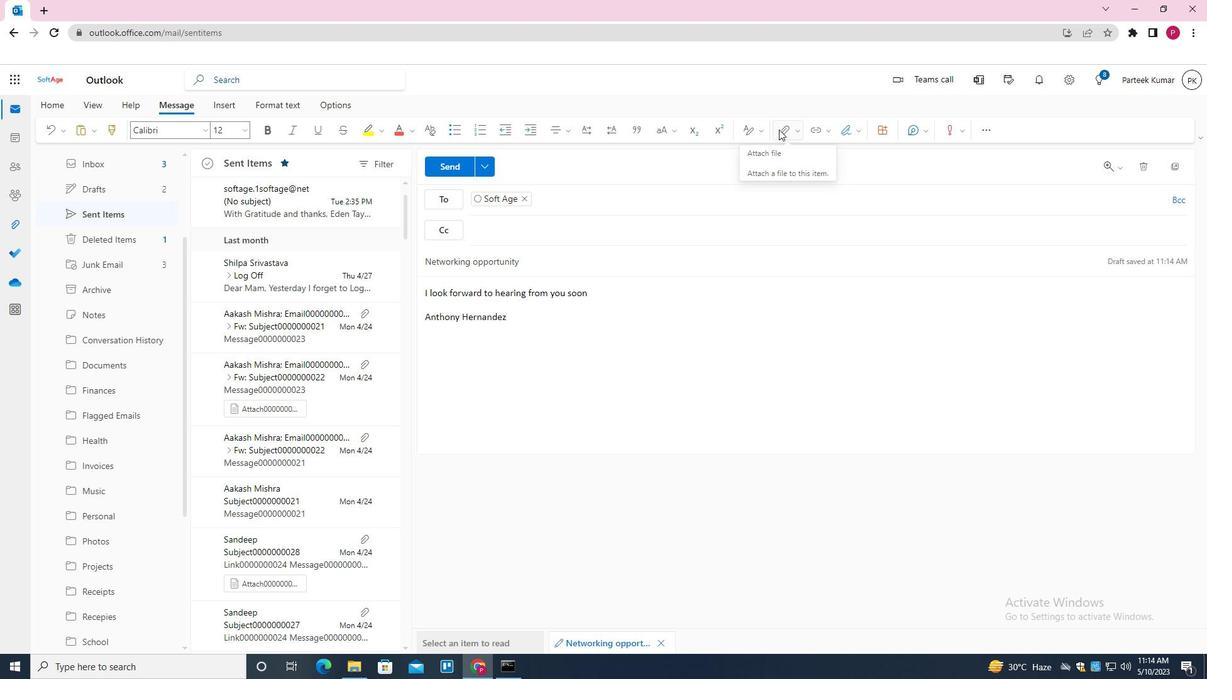 
Action: Mouse moved to (731, 156)
Screenshot: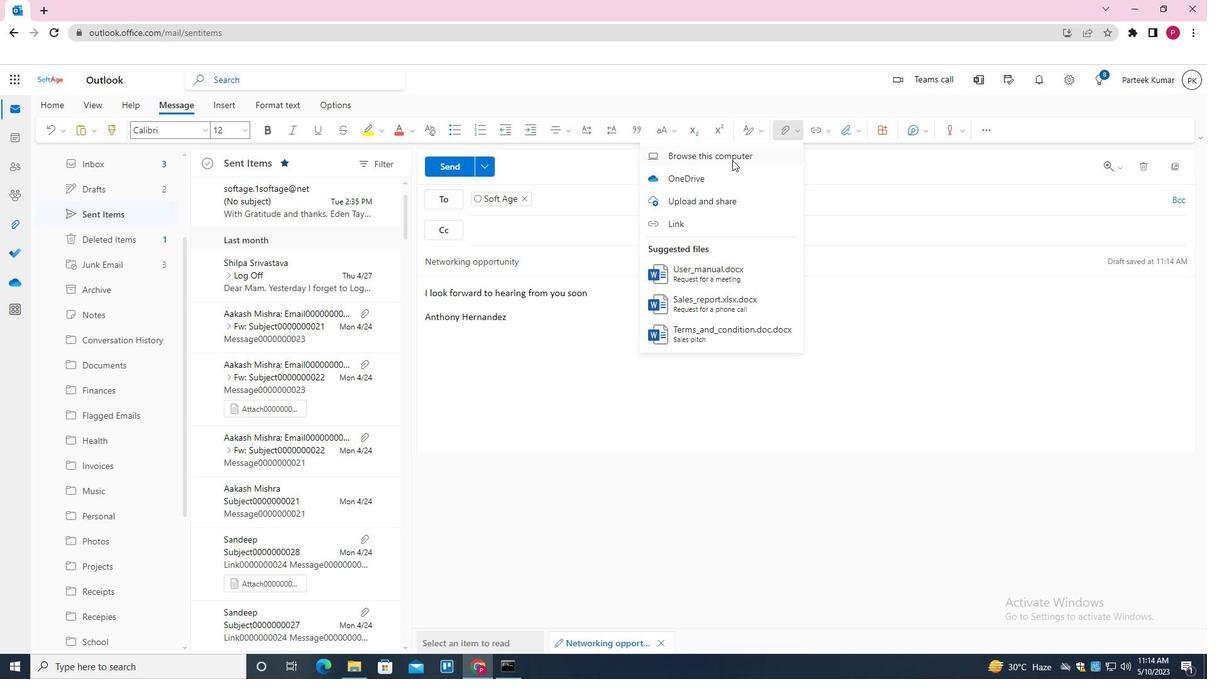 
Action: Mouse pressed left at (731, 156)
Screenshot: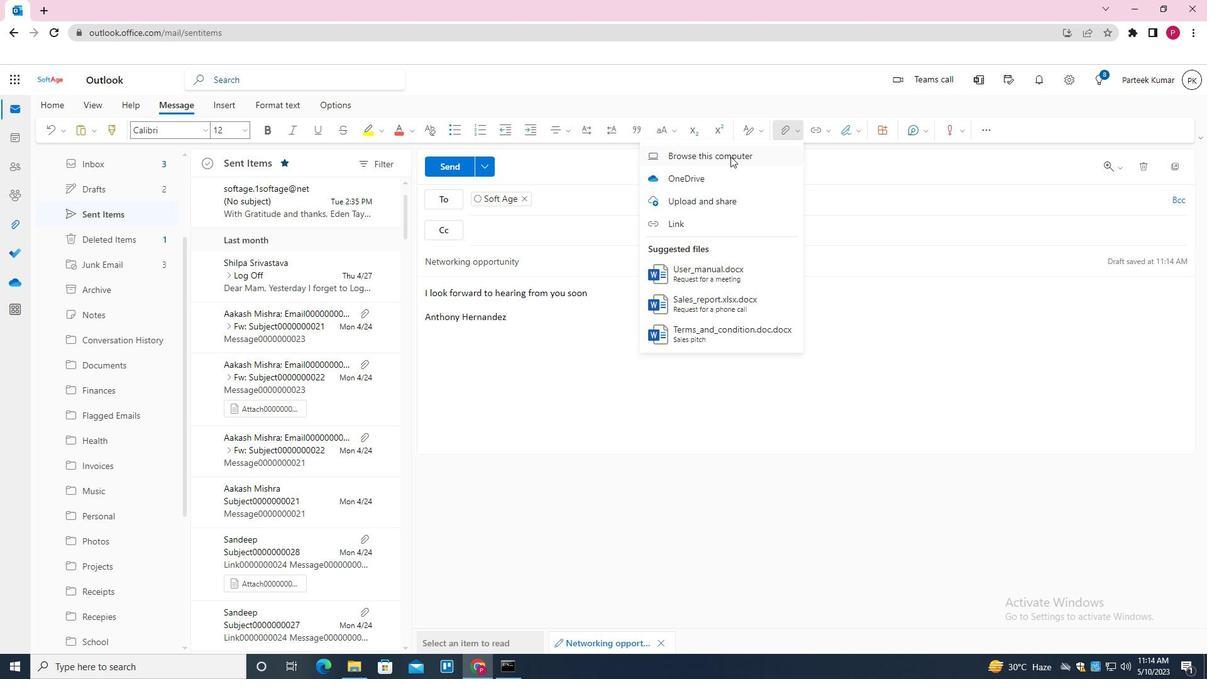 
Action: Mouse moved to (236, 95)
Screenshot: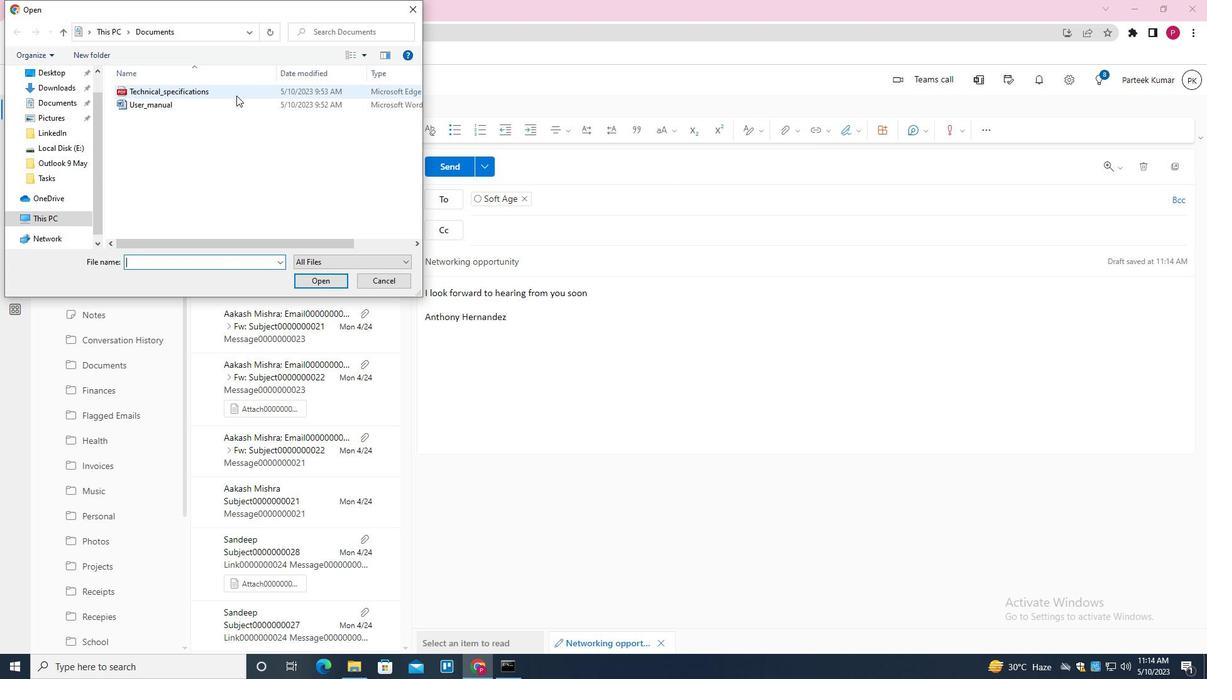 
Action: Mouse pressed left at (236, 95)
Screenshot: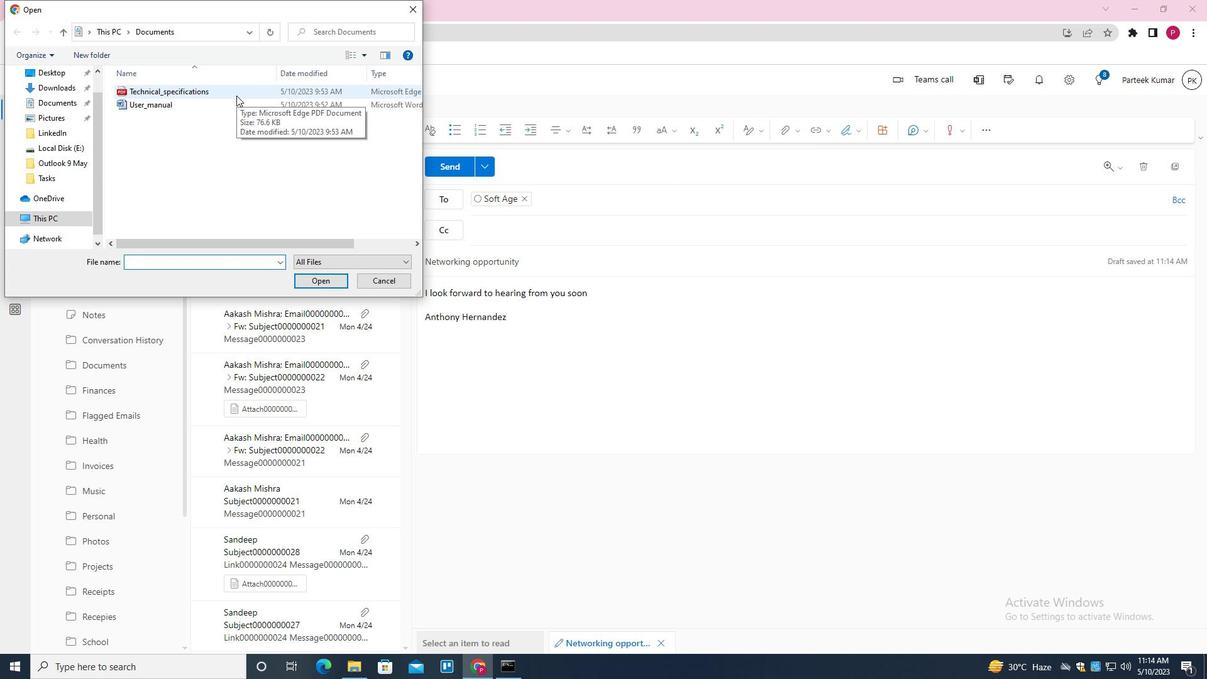 
Action: Mouse moved to (318, 279)
Screenshot: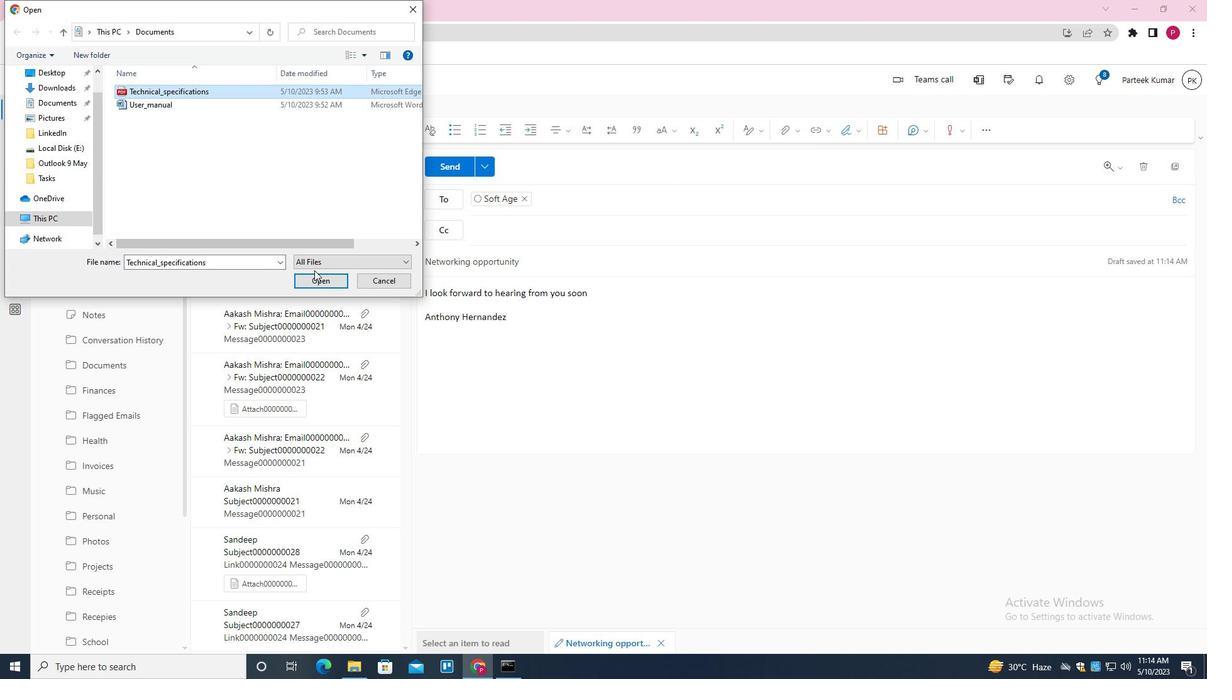
Action: Mouse pressed left at (318, 279)
Screenshot: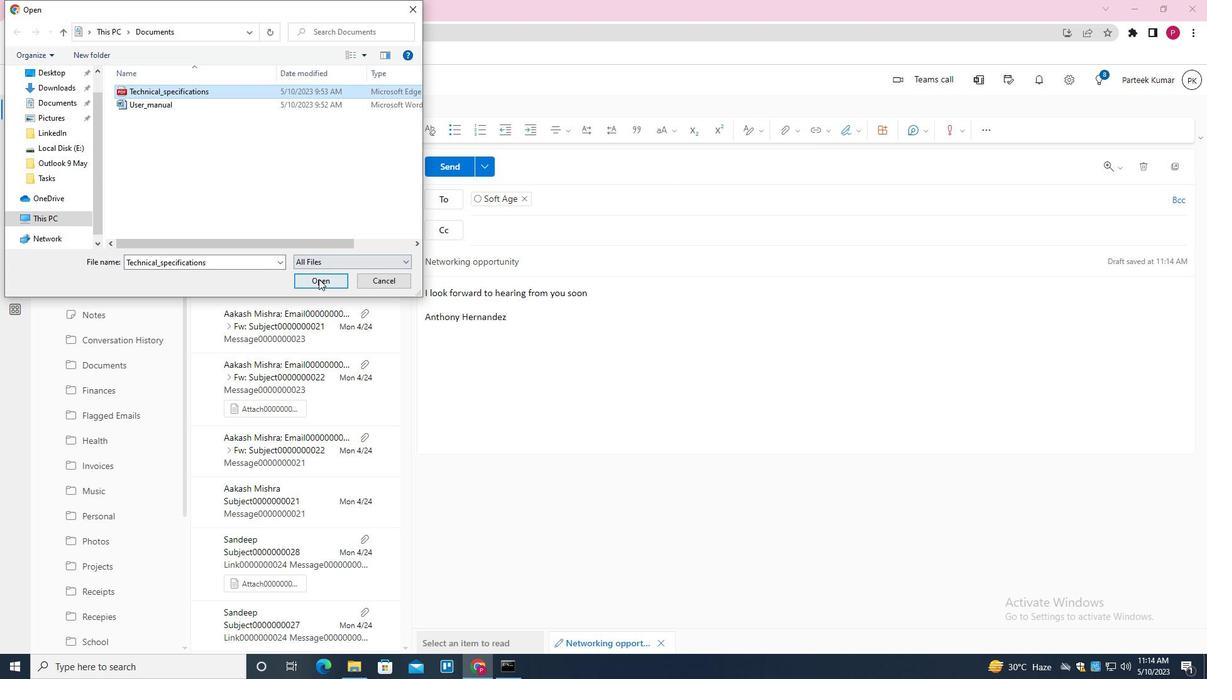 
Action: Mouse moved to (449, 169)
Screenshot: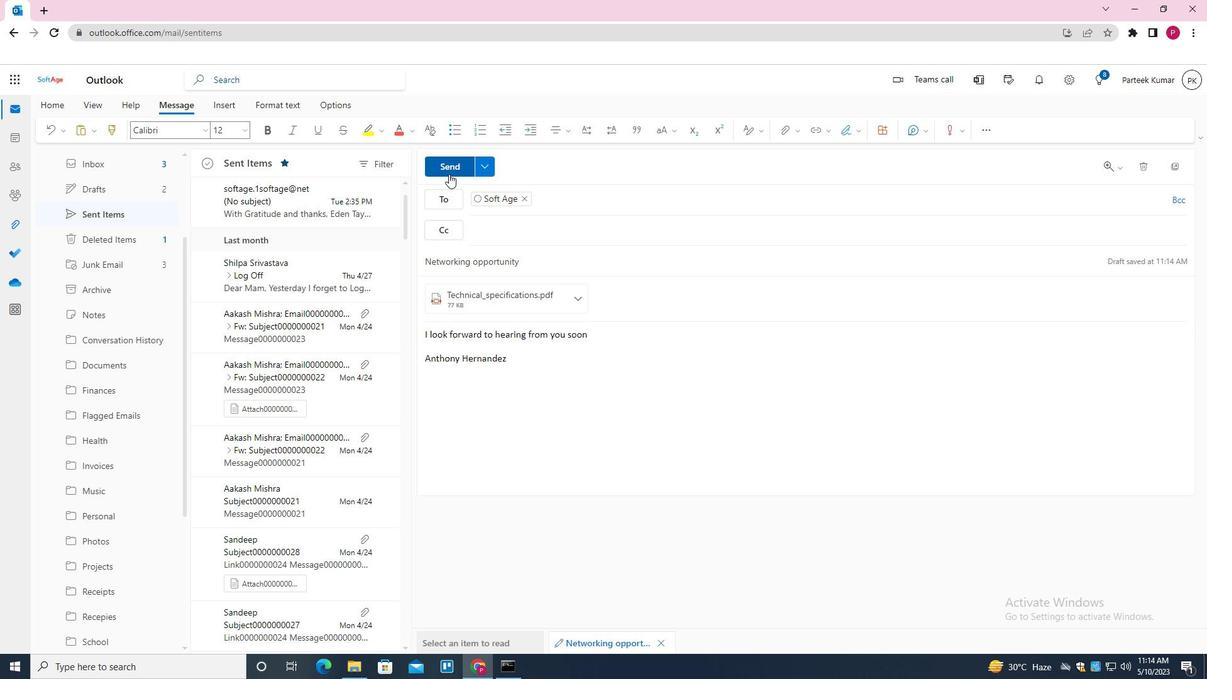 
Action: Mouse pressed left at (449, 169)
Screenshot: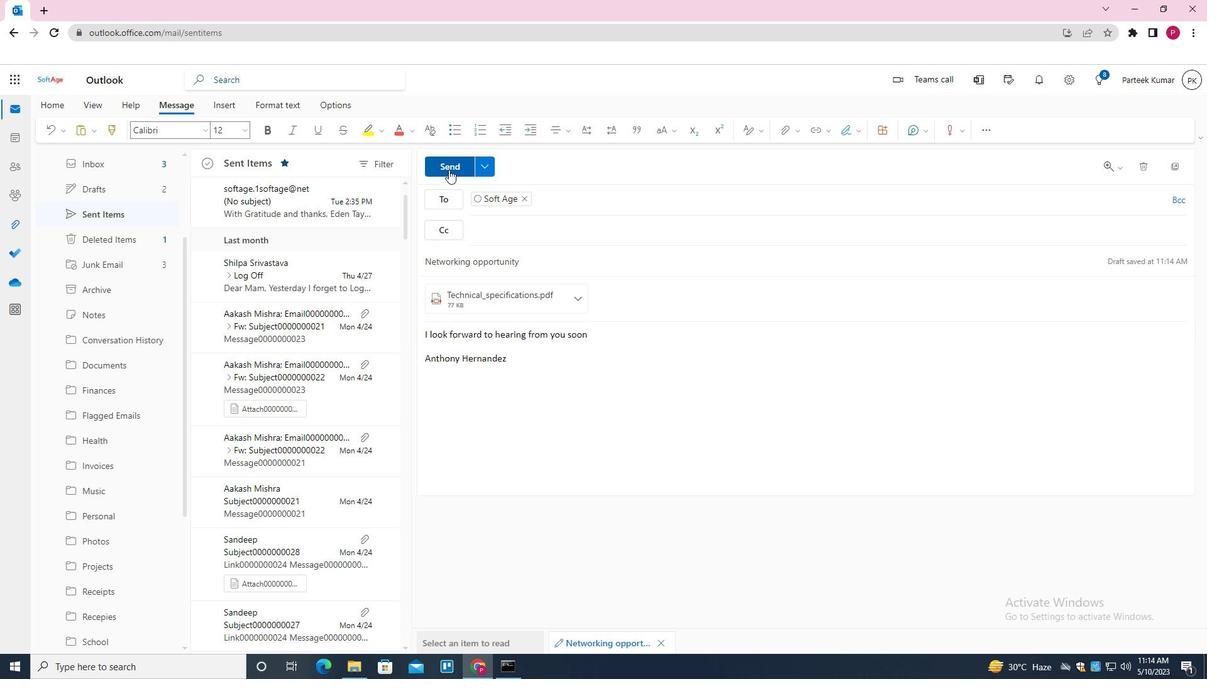 
Action: Mouse moved to (133, 217)
Screenshot: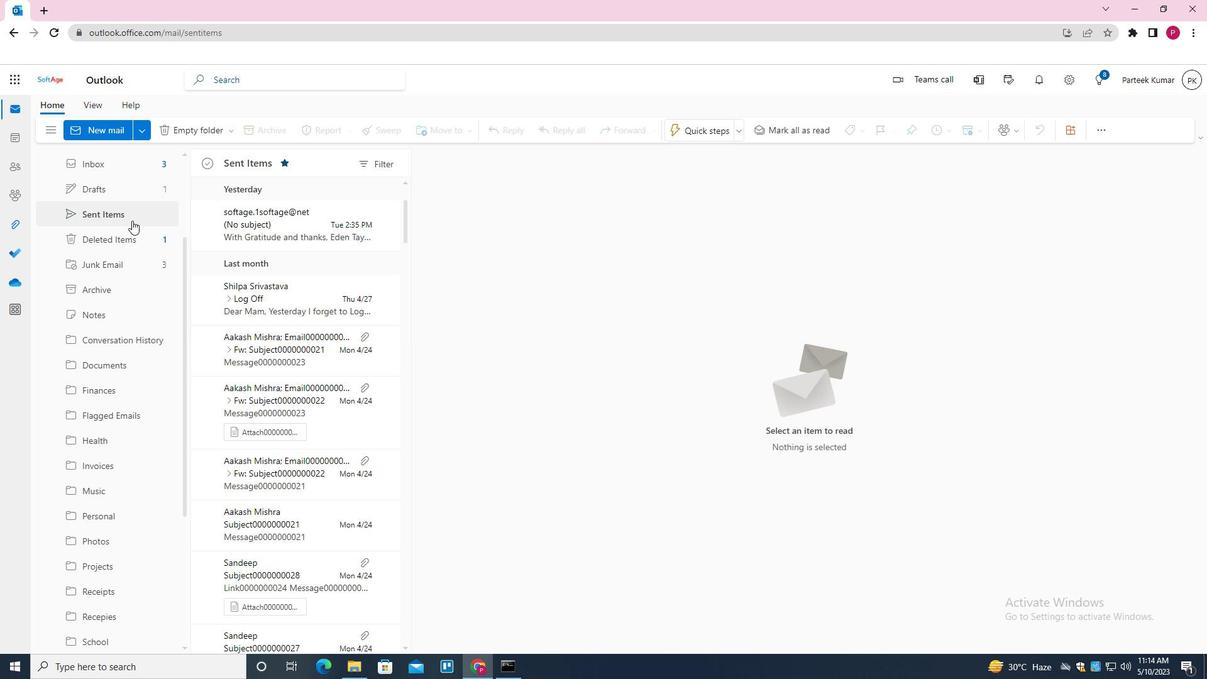 
Action: Mouse pressed left at (133, 217)
Screenshot: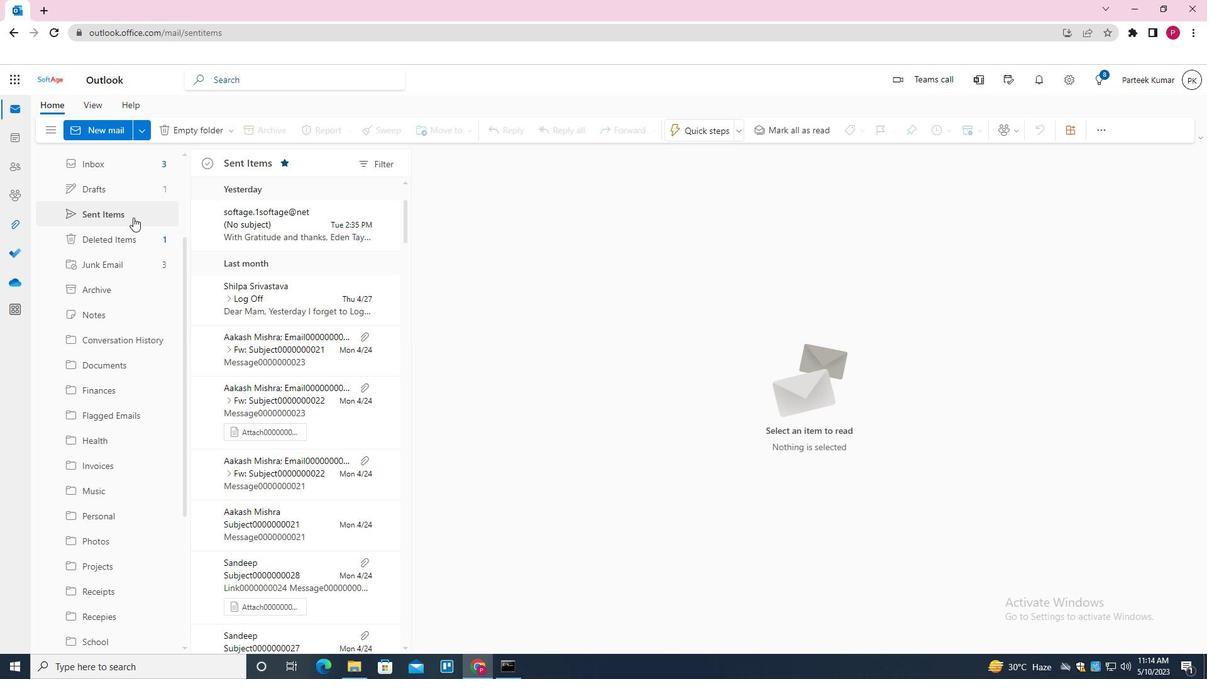
Action: Mouse moved to (261, 217)
Screenshot: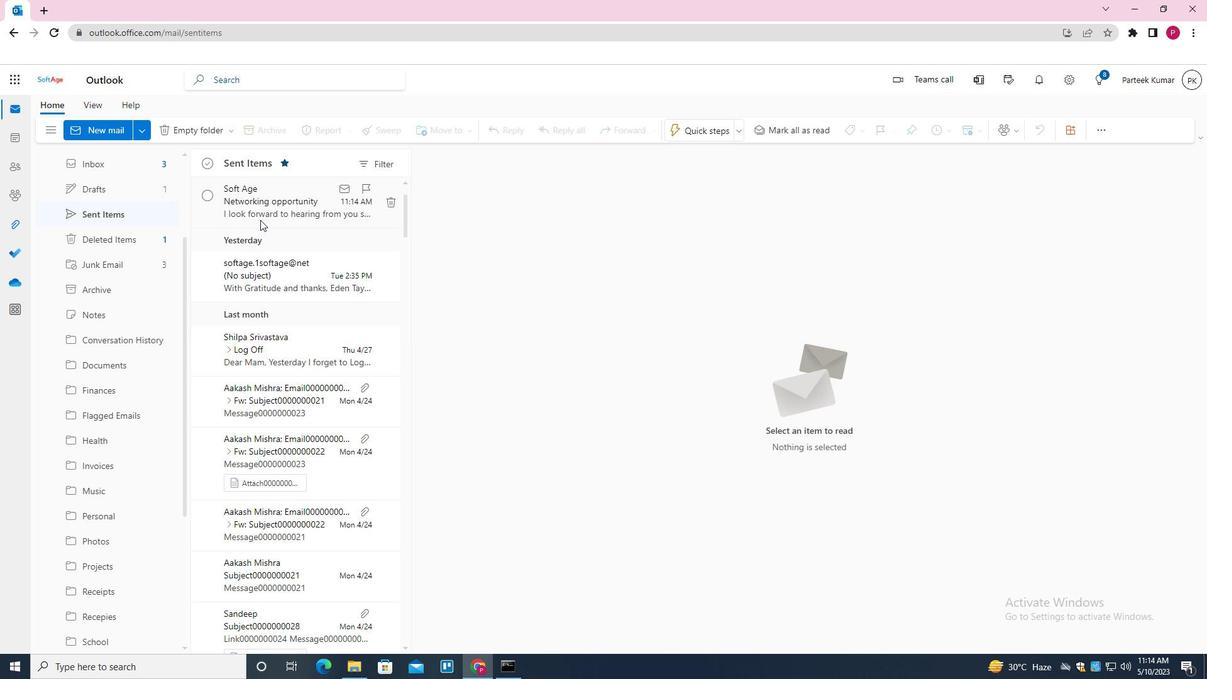 
Action: Mouse scrolled (261, 218) with delta (0, 0)
Screenshot: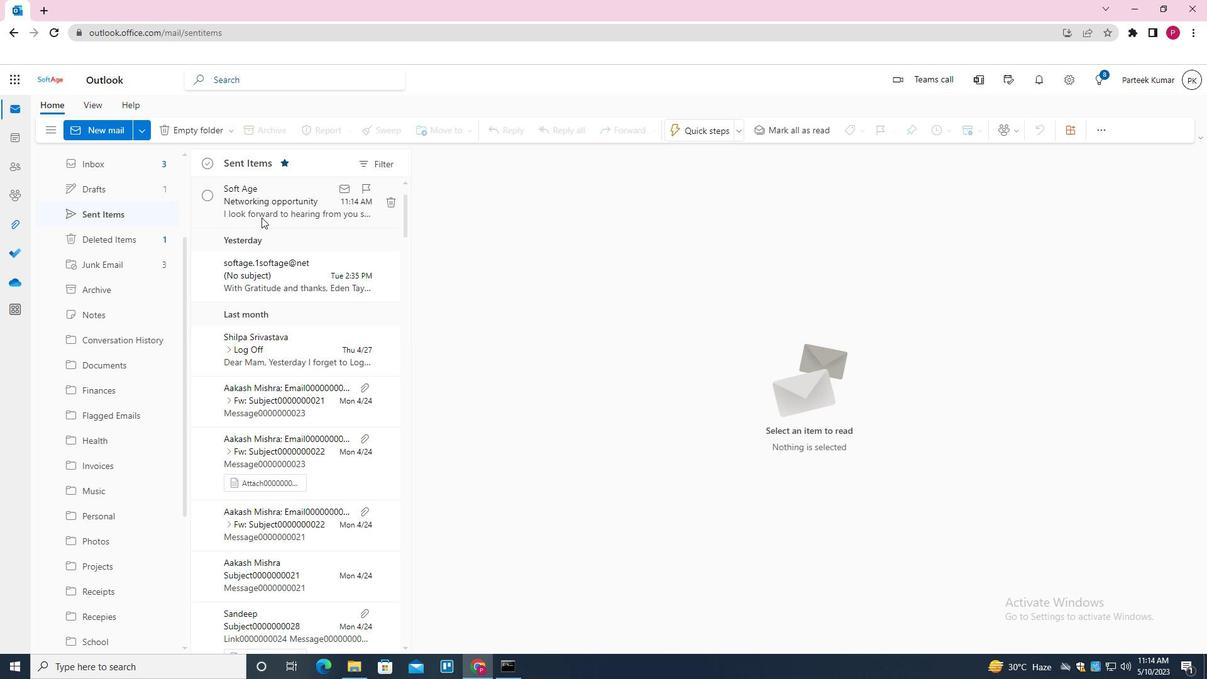 
Action: Mouse scrolled (261, 218) with delta (0, 0)
Screenshot: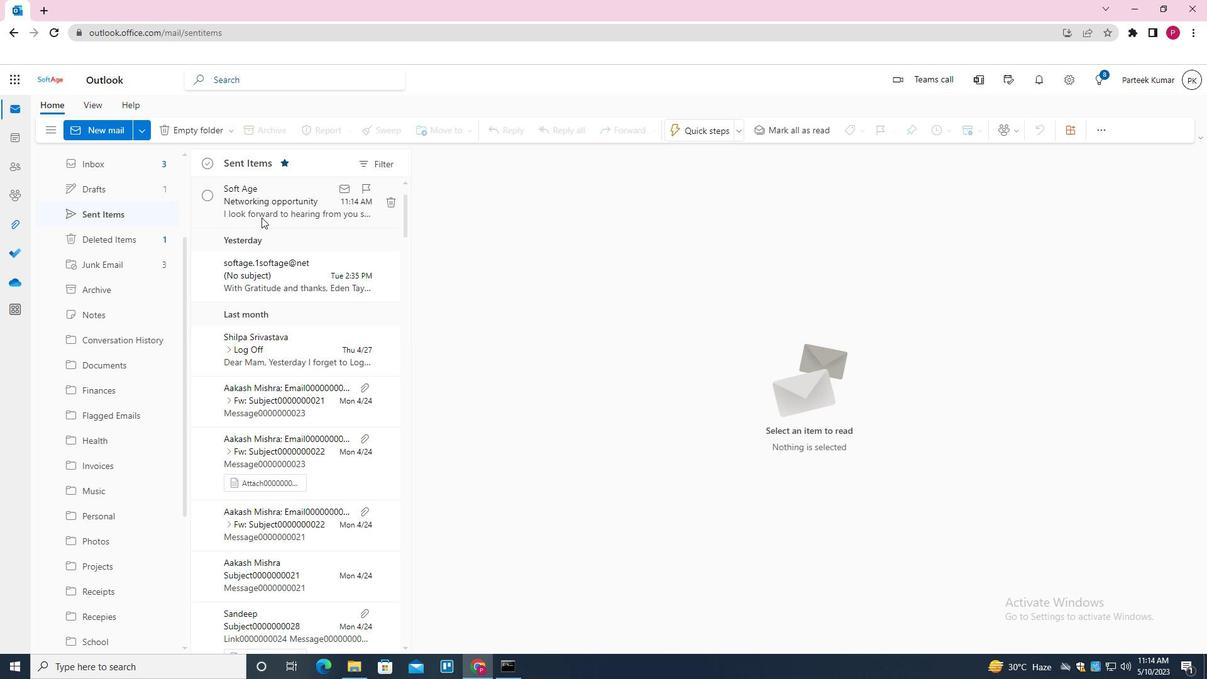 
Action: Mouse moved to (283, 225)
Screenshot: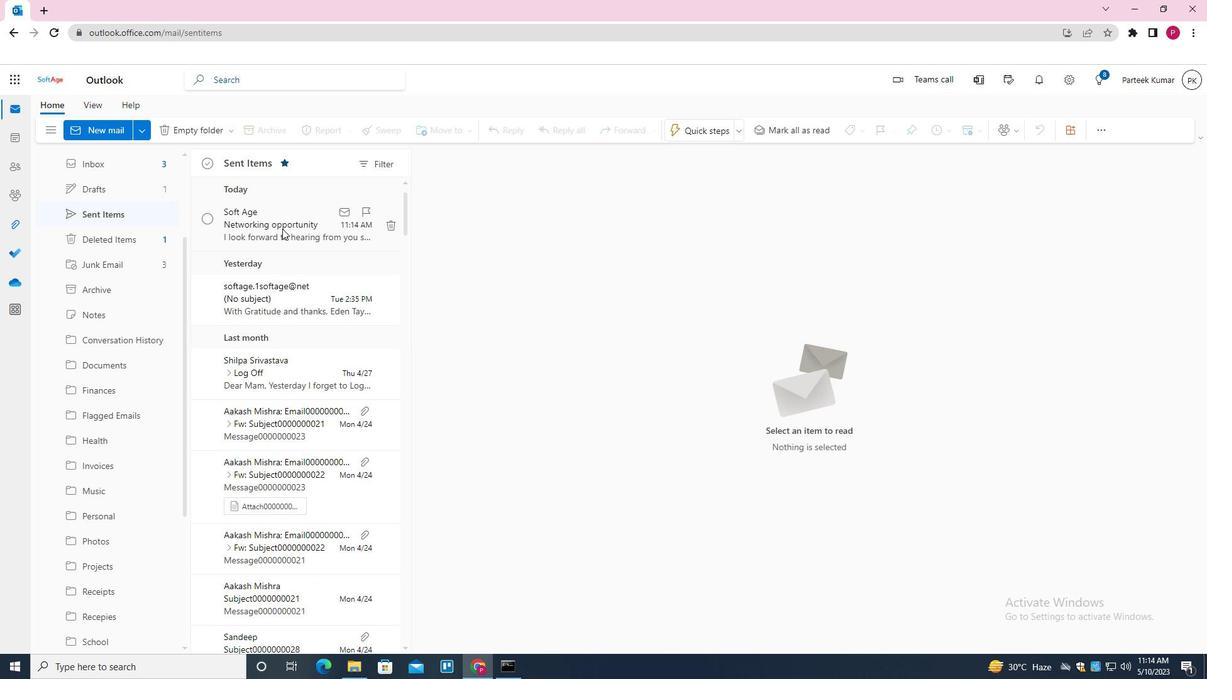 
Action: Mouse pressed right at (283, 225)
Screenshot: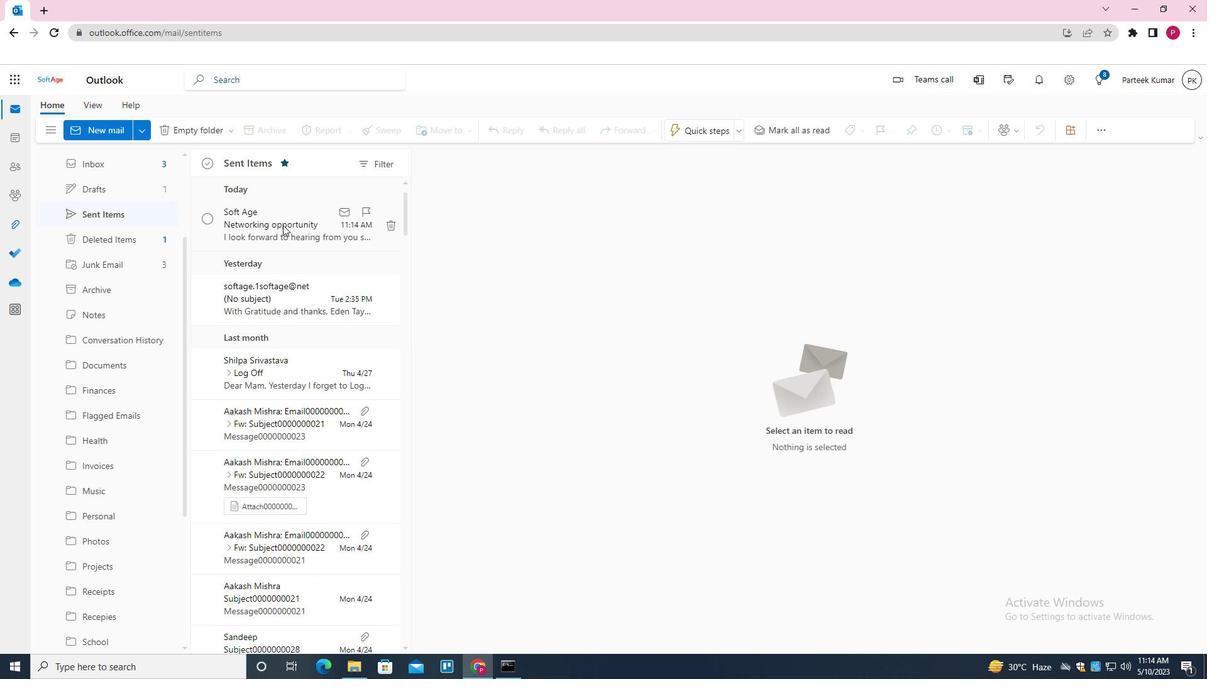 
Action: Mouse moved to (327, 278)
Screenshot: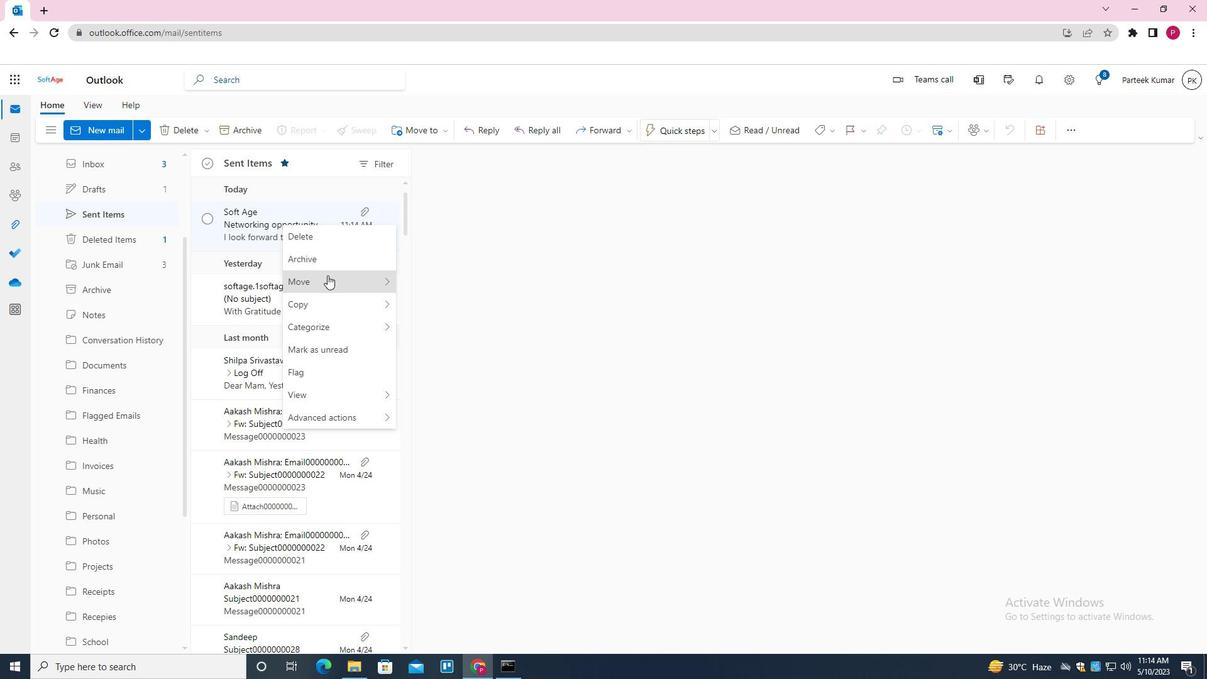 
Action: Mouse pressed left at (327, 278)
Screenshot: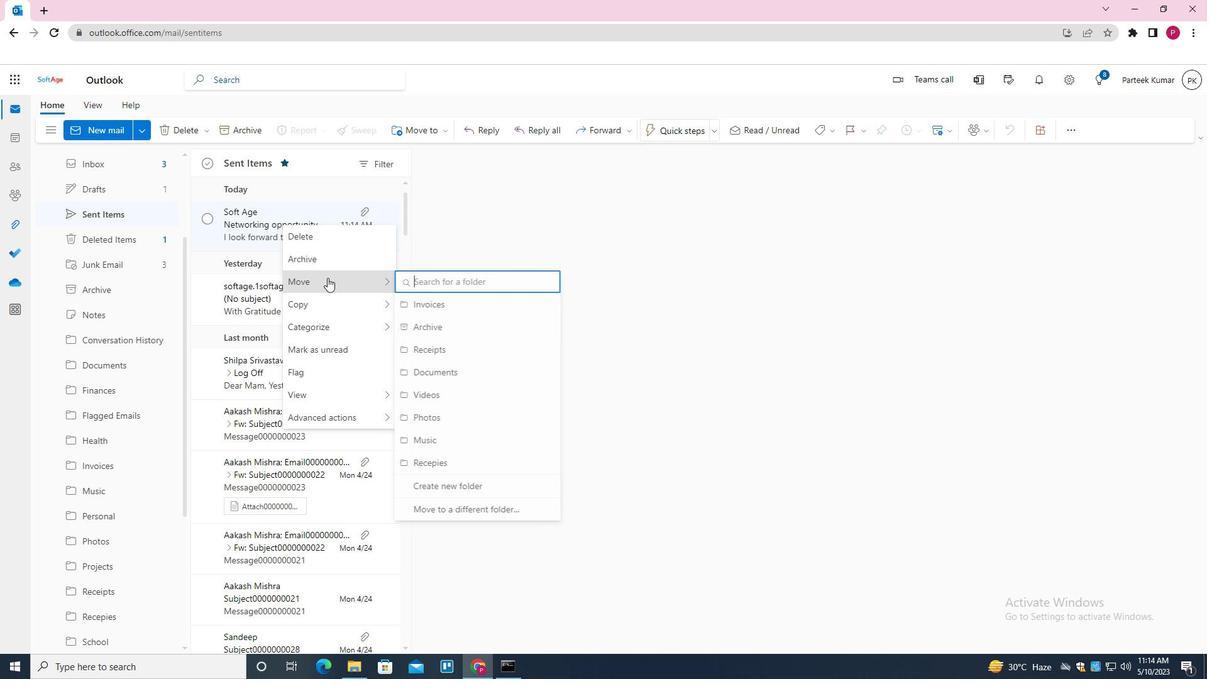 
Action: Mouse moved to (476, 279)
Screenshot: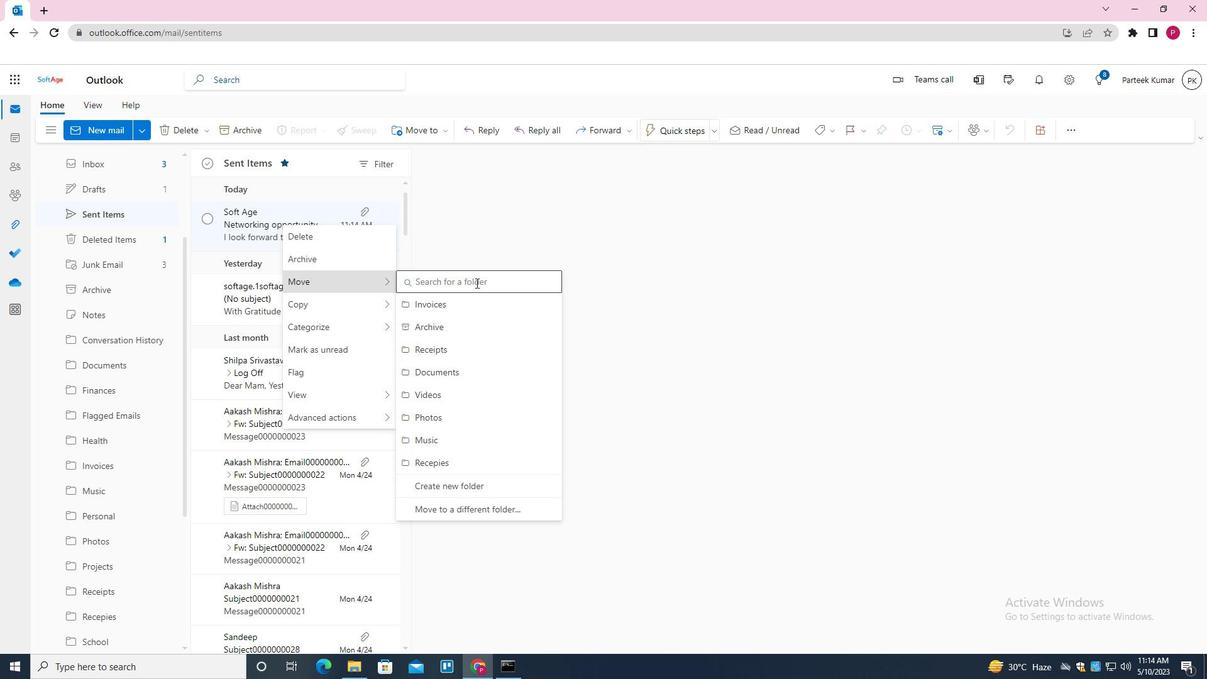 
Action: Mouse pressed left at (476, 279)
Screenshot: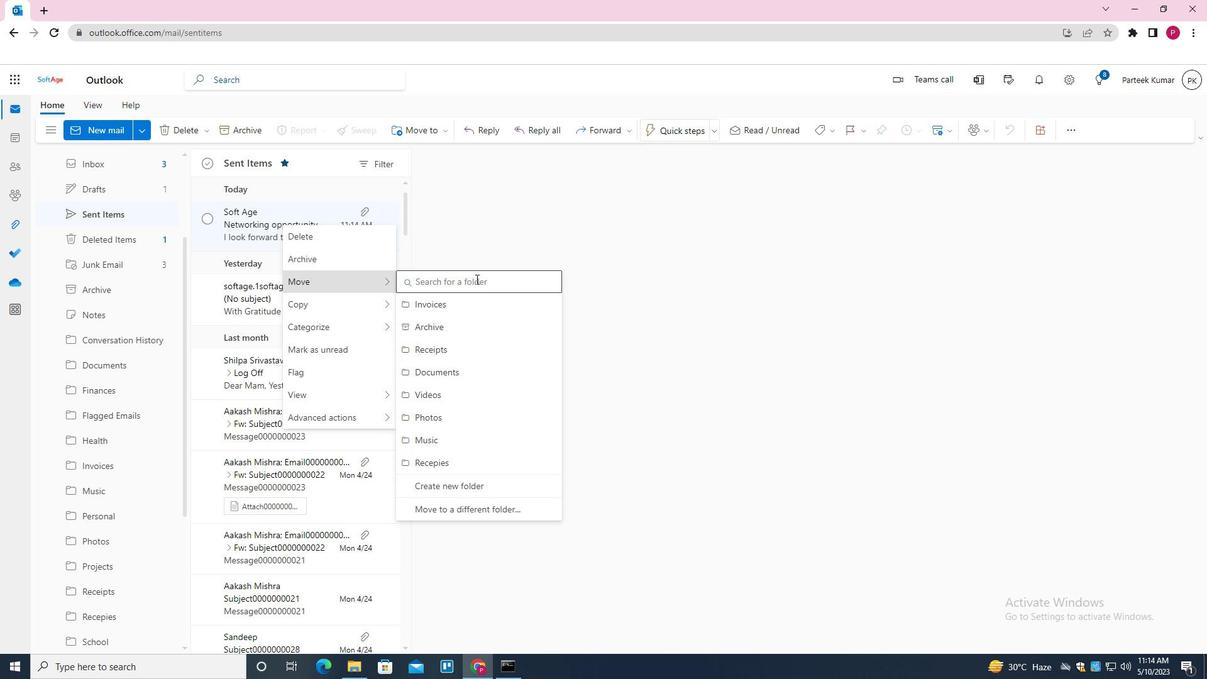 
Action: Key pressed <Key.shift>
Screenshot: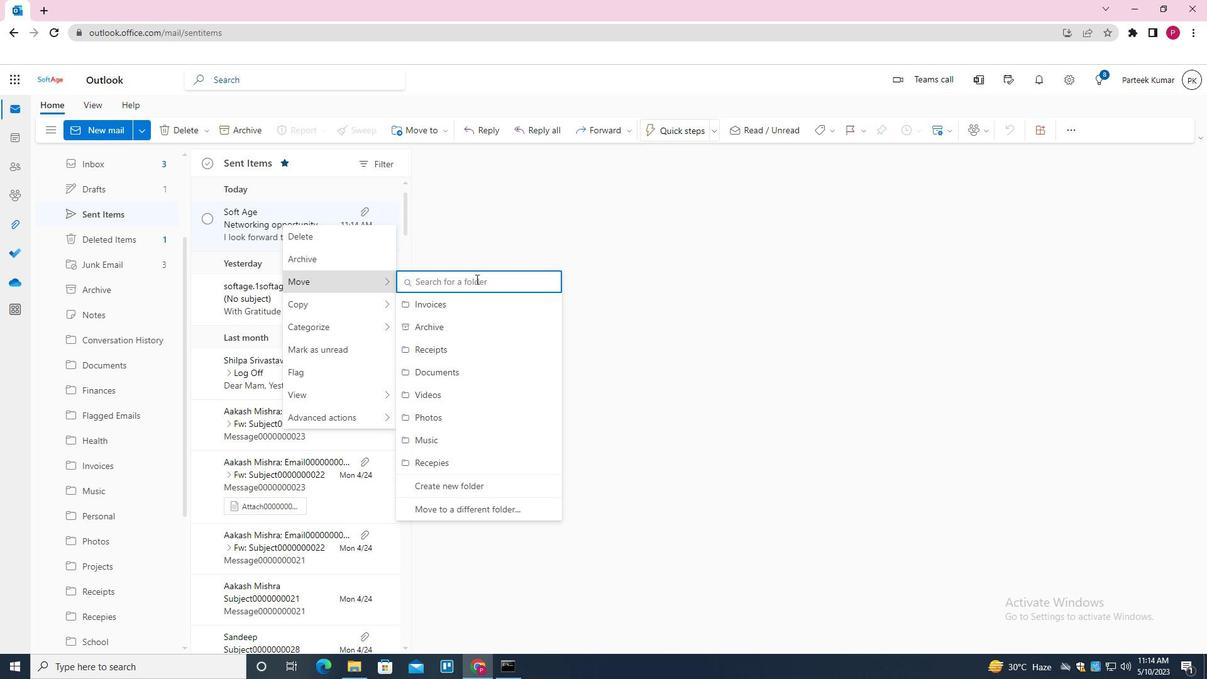 
Action: Mouse moved to (476, 278)
Screenshot: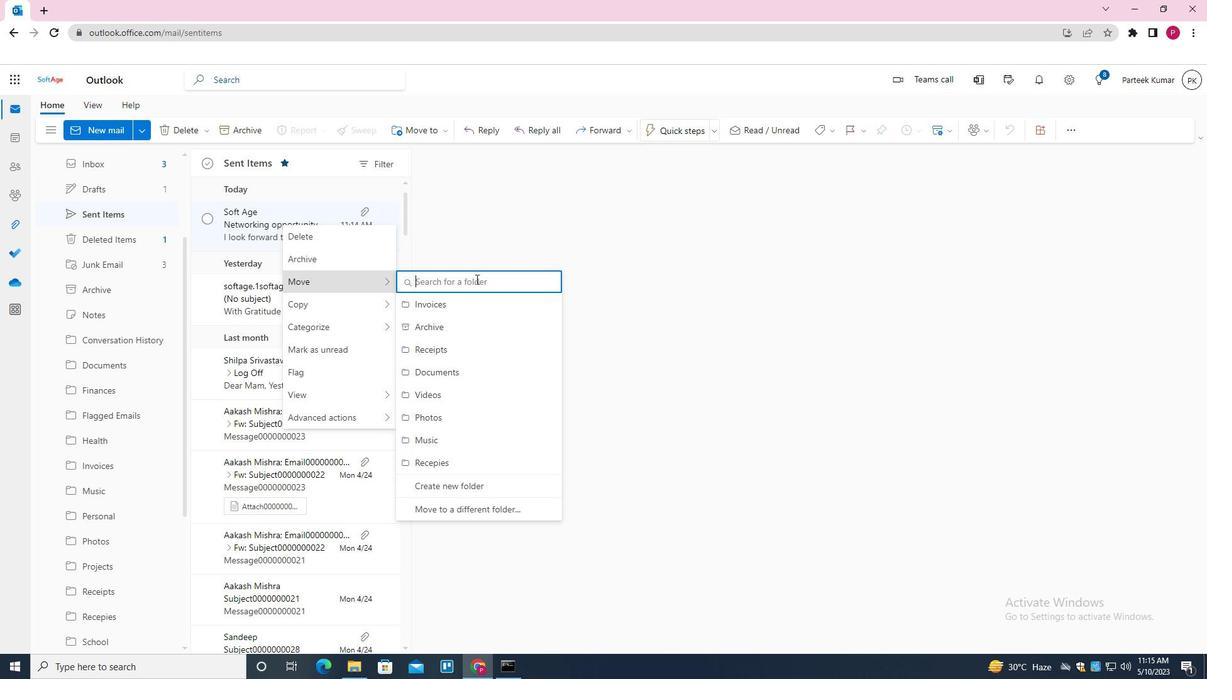 
Action: Key pressed TAX<Key.down><Key.enter>
Screenshot: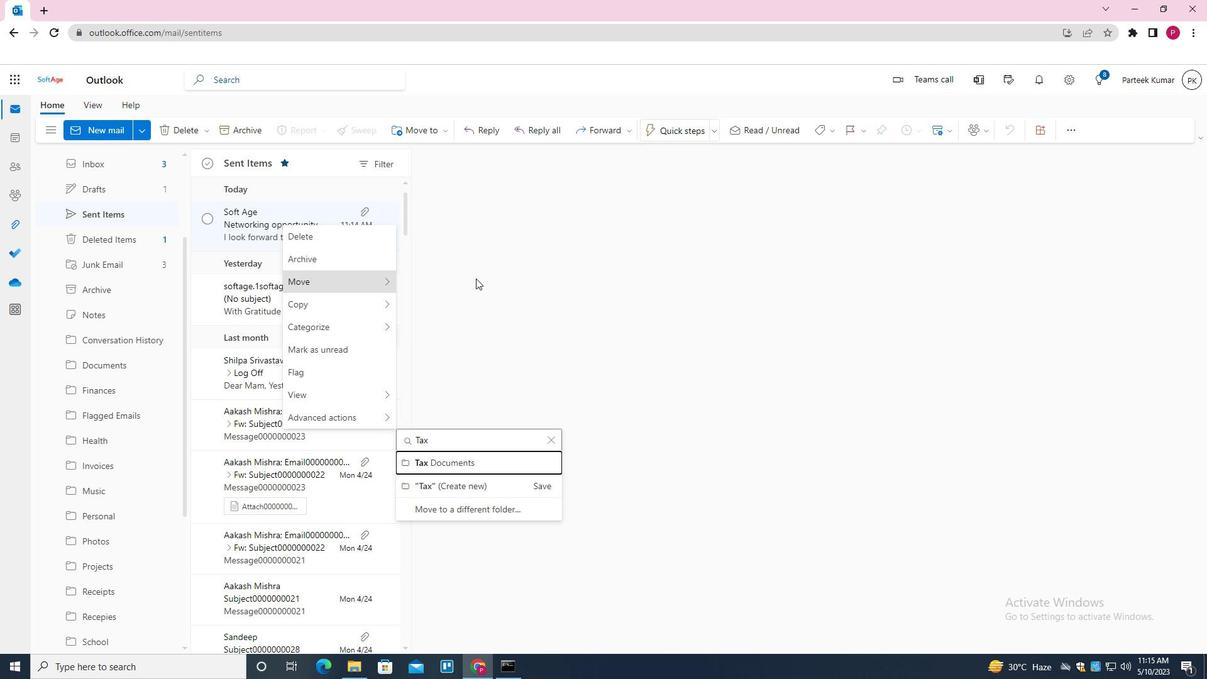 
Action: Mouse moved to (230, 360)
Screenshot: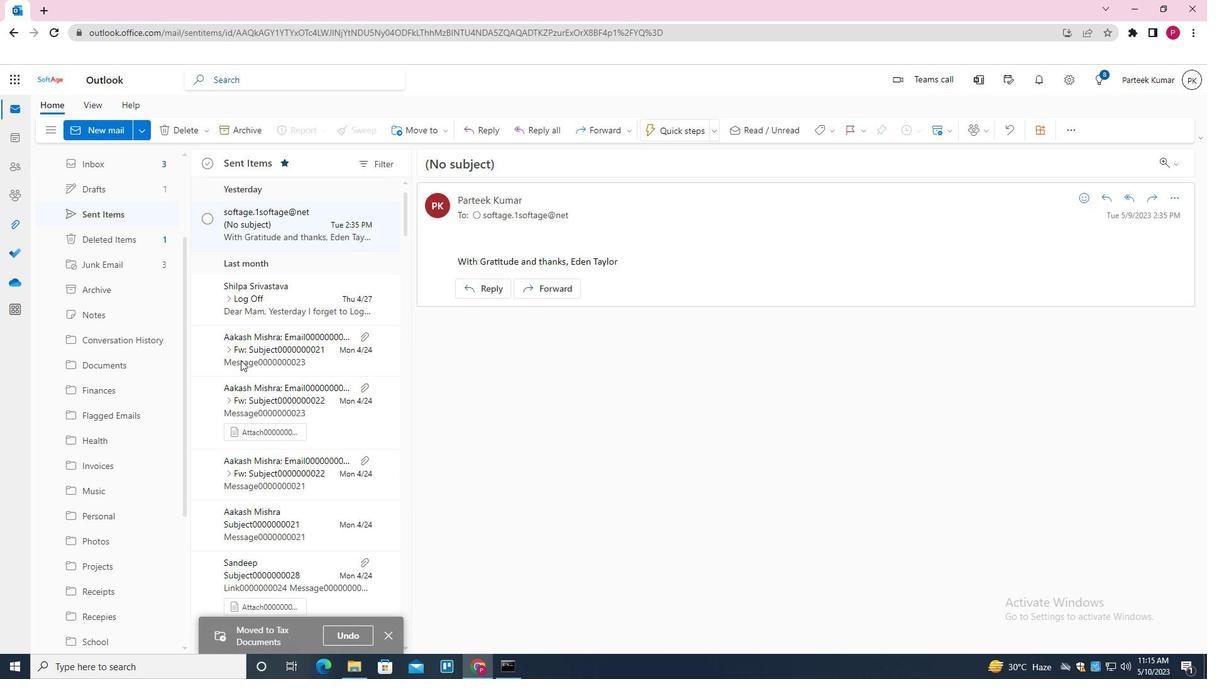 
Action: Key pressed <Key.f8>
Screenshot: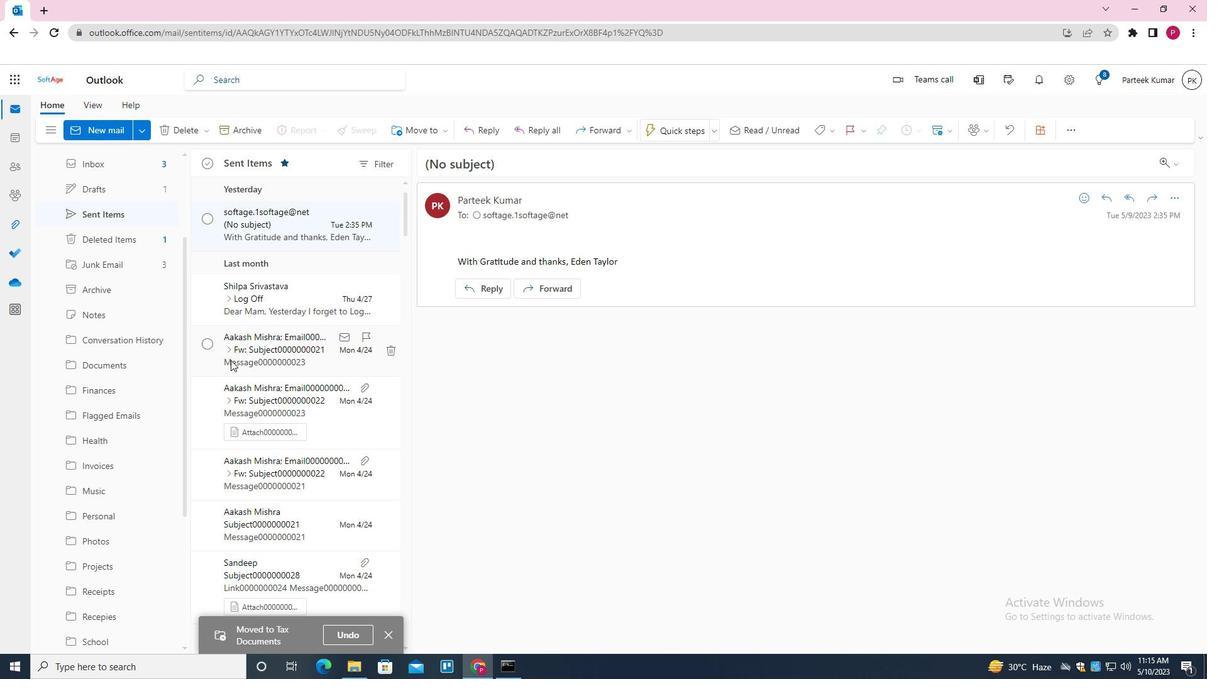 
